 Task: Open a blank google sheet and write heading  Money ManagerAdd Descriptions in a column and its values below  'Salary, Rent, Groceries, Utilities, Dining out, Transportation & Entertainment. 'Add Categories in next column and its values below  Income, Expense, Expense, Expense, Expense, Expense & Expense. Add Amount in next column and its values below  $2,500, $800, $200, $100, $50, $30 & $100Add Dates in next column and its values below  2023-05-01, 2023-05-05, 2023-05-10, 2023-05-15, 2023-05-20, 2023-05-25 & 2023-05-31Save page  Financial Wizard book
Action: Mouse moved to (354, 567)
Screenshot: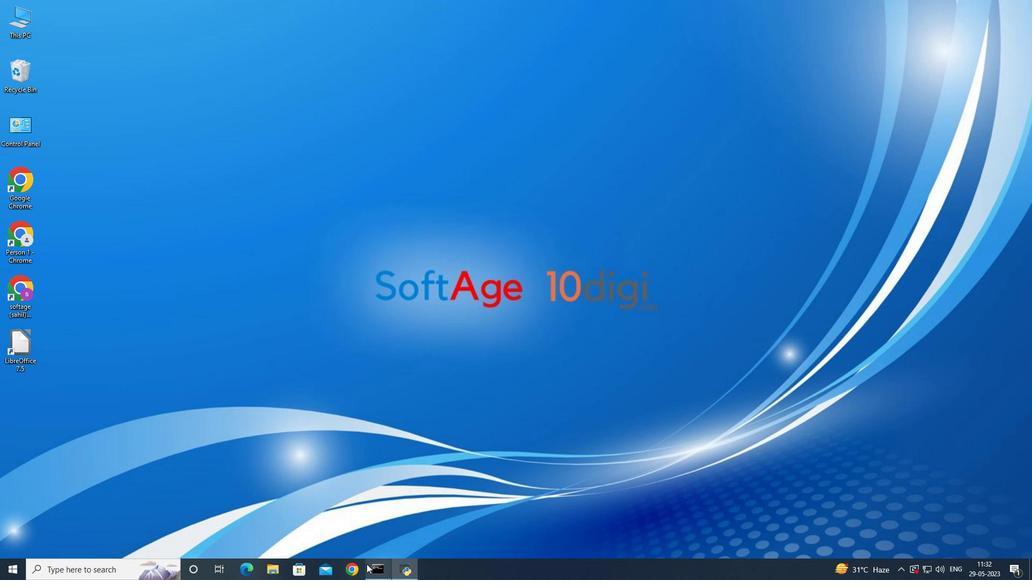 
Action: Mouse pressed left at (354, 567)
Screenshot: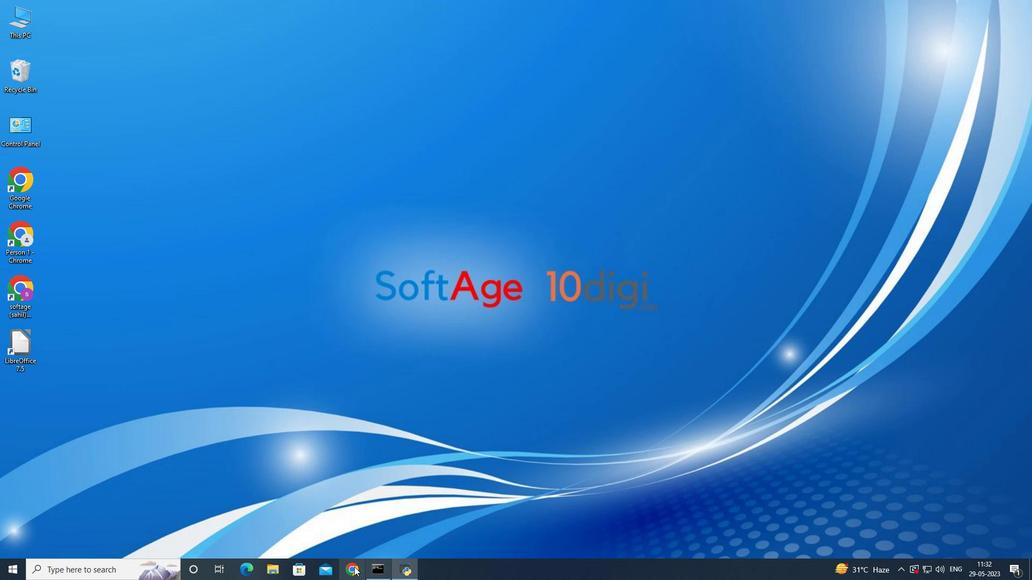 
Action: Mouse moved to (987, 75)
Screenshot: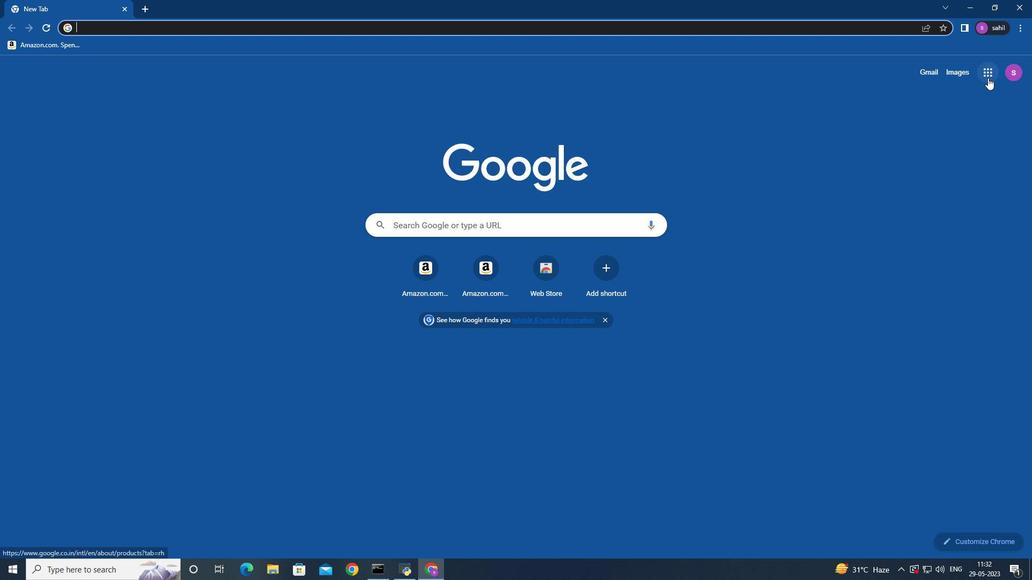 
Action: Mouse pressed left at (987, 75)
Screenshot: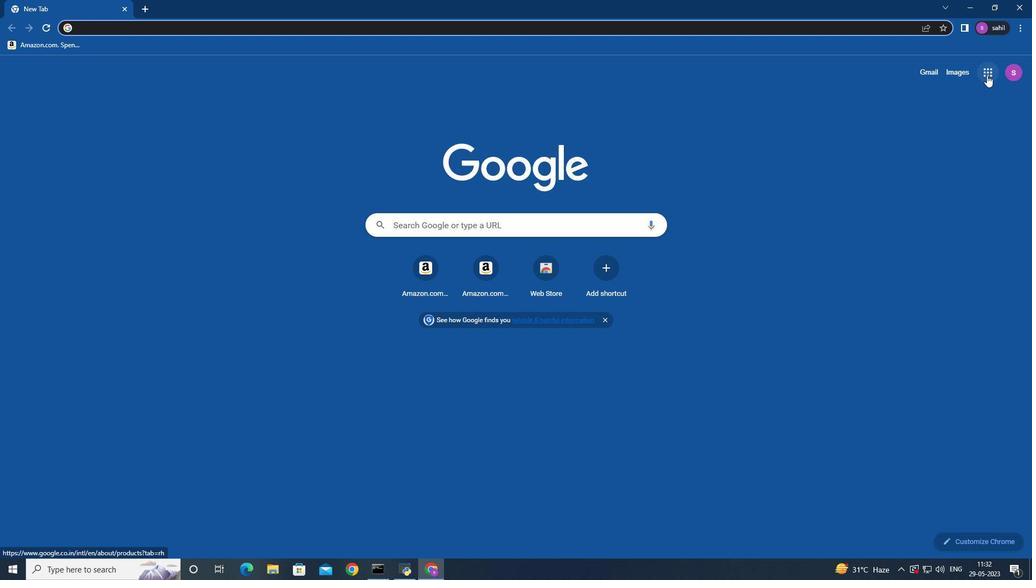 
Action: Mouse moved to (962, 216)
Screenshot: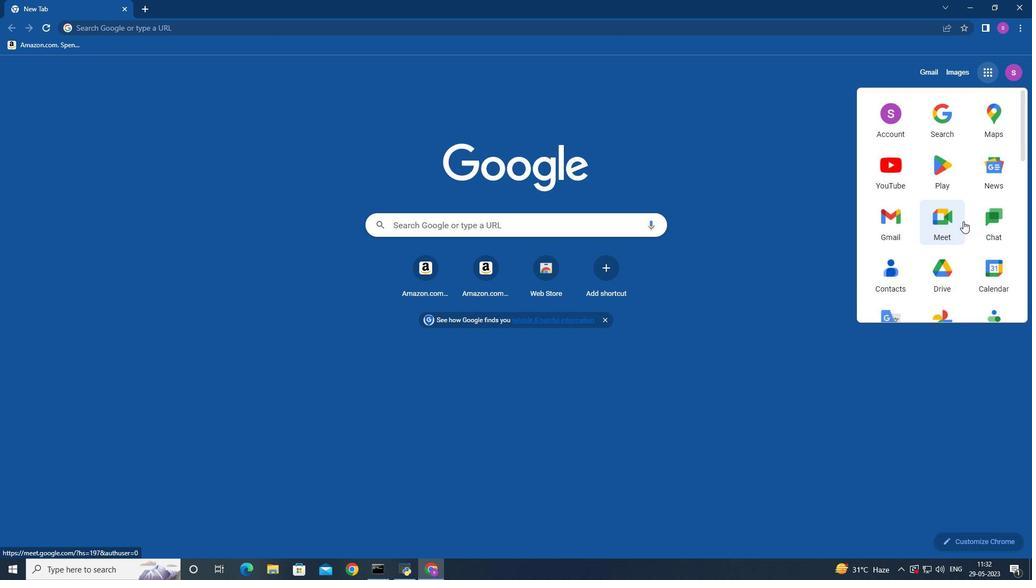
Action: Mouse scrolled (965, 208) with delta (0, 0)
Screenshot: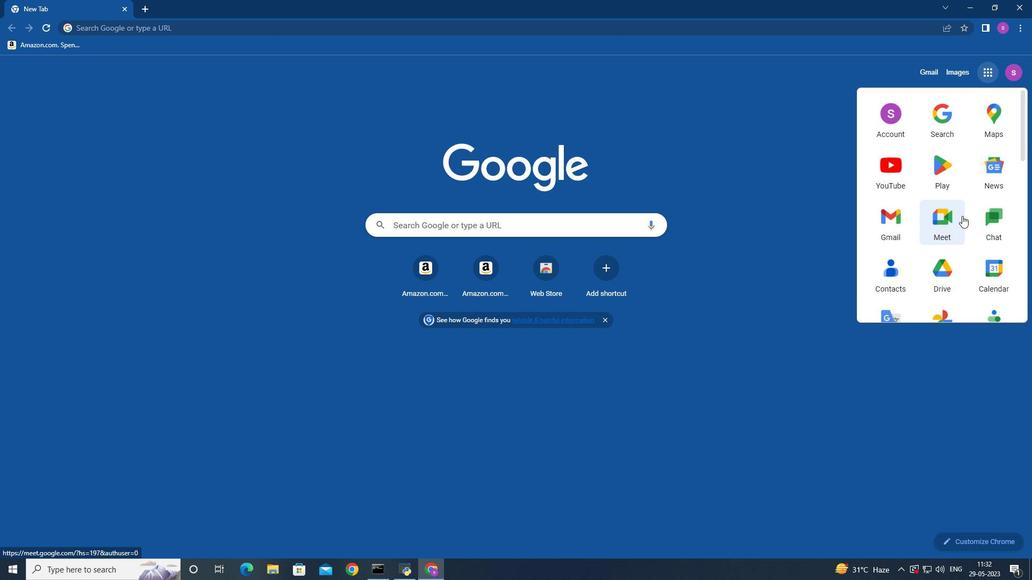 
Action: Mouse scrolled (965, 208) with delta (0, 0)
Screenshot: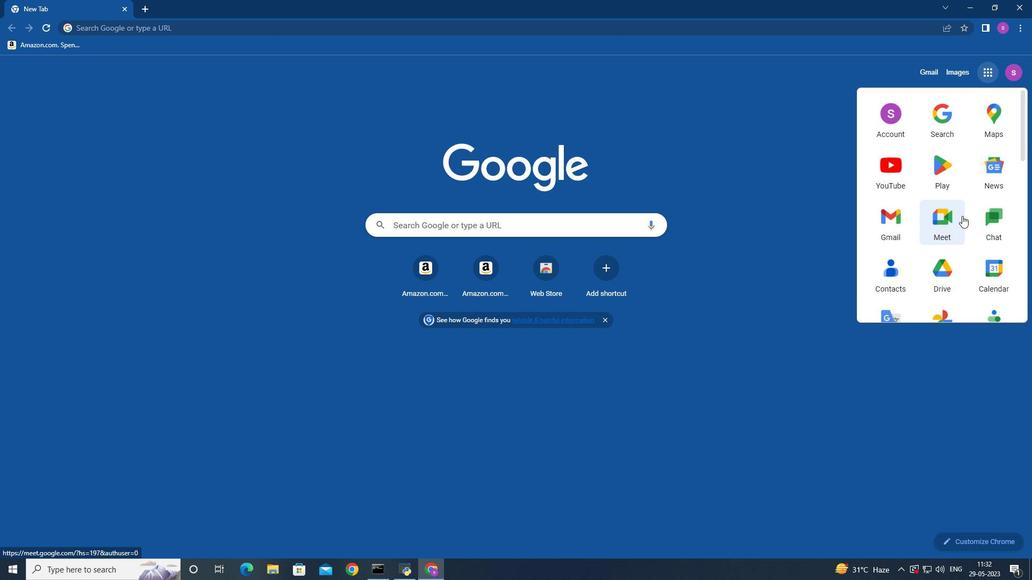
Action: Mouse scrolled (965, 208) with delta (0, 0)
Screenshot: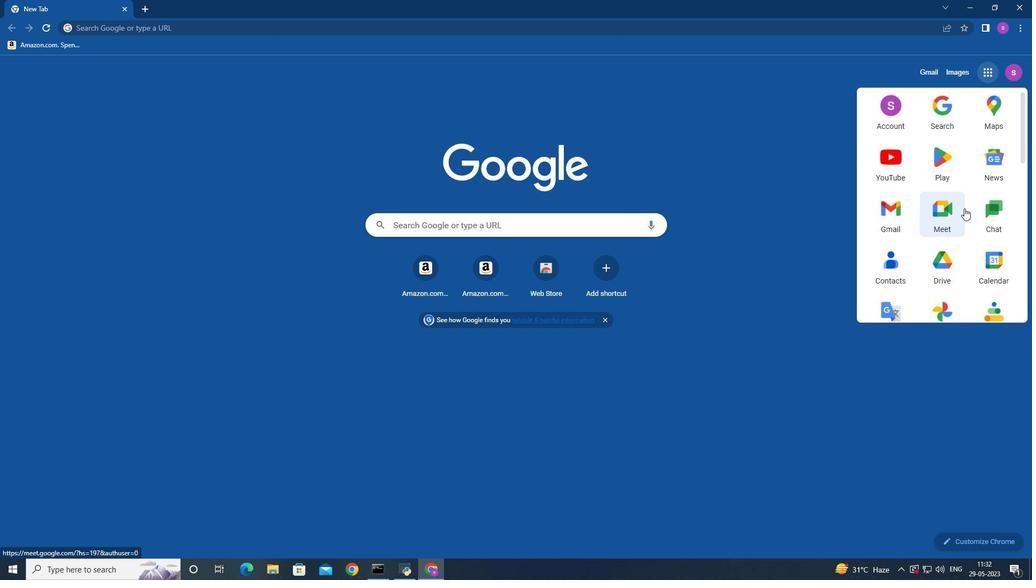
Action: Mouse moved to (992, 270)
Screenshot: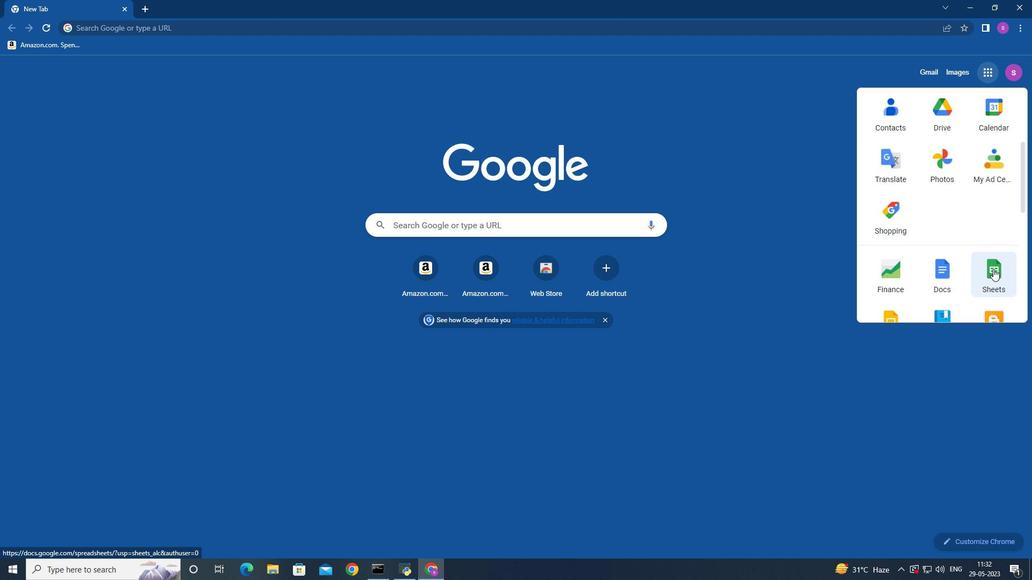 
Action: Mouse pressed left at (992, 270)
Screenshot: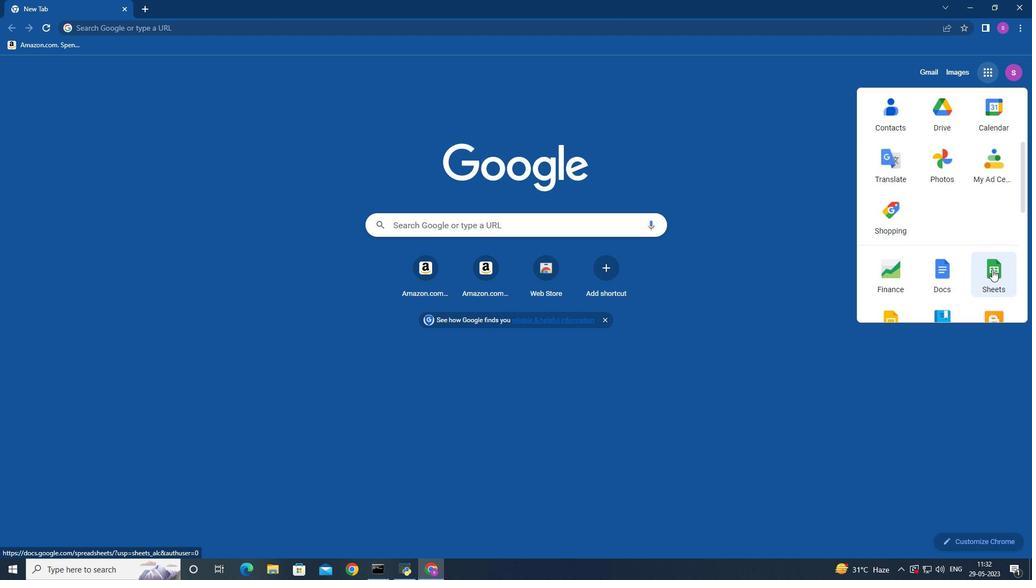 
Action: Mouse moved to (239, 148)
Screenshot: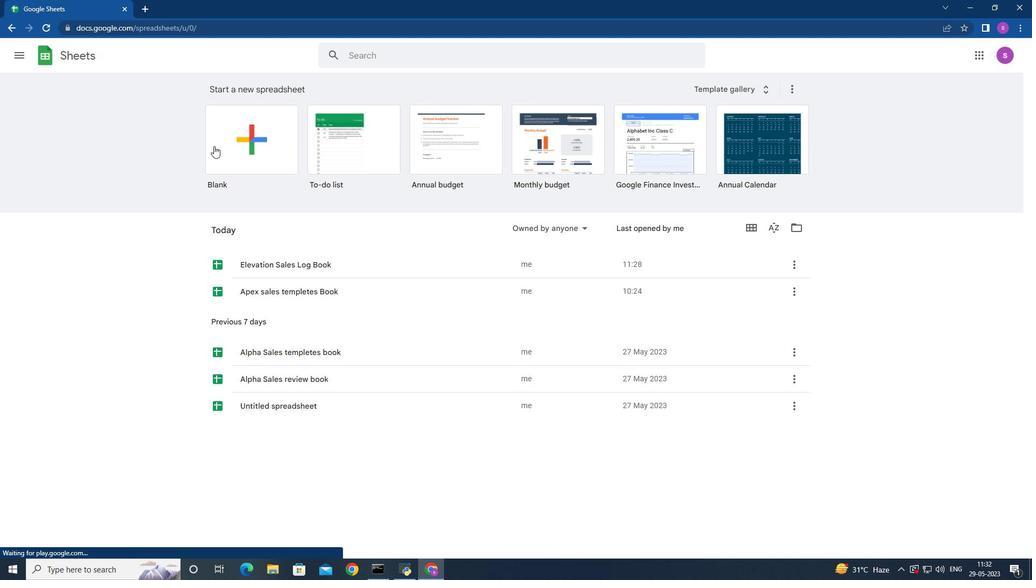 
Action: Mouse pressed left at (239, 148)
Screenshot: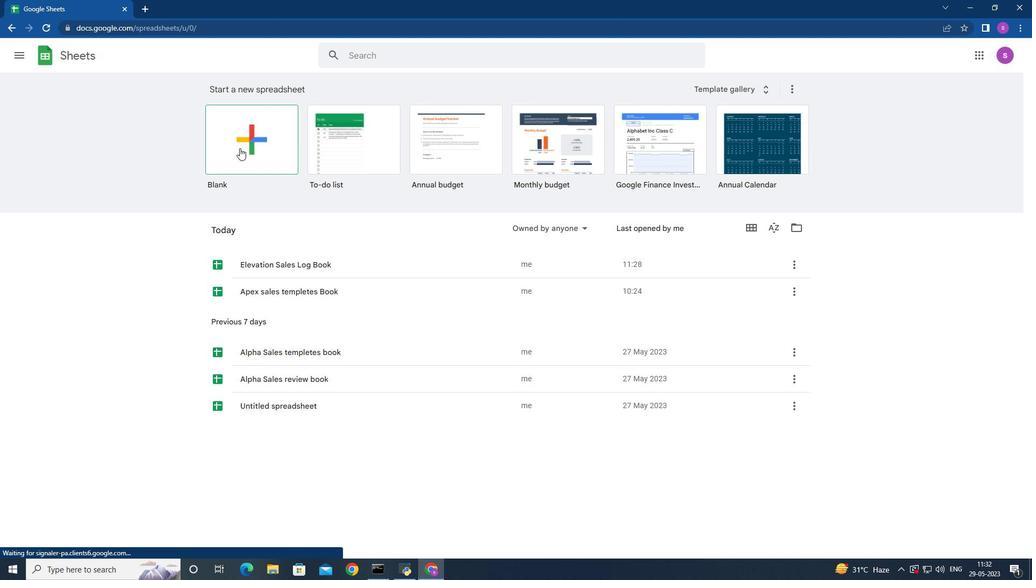 
Action: Mouse moved to (41, 136)
Screenshot: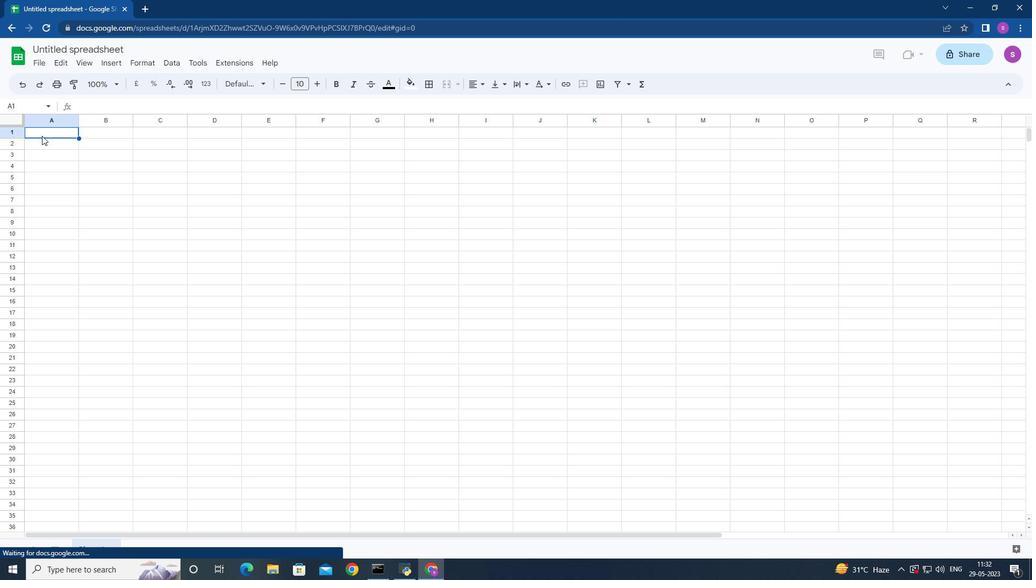 
Action: Key pressed <Key.shift>Monet<Key.backspace>y<Key.space><Key.shift>Manager<Key.down><Key.down><Key.shift>Descriptions<Key.space><Key.down><Key.shift>salary<Key.down><Key.shift>Rent<Key.down><Key.shift>Groceries<Key.down><Key.shift>Utilities<Key.down><Key.shift>Dinning<Key.down><Key.shift>Transportation<Key.space><Key.down>
Screenshot: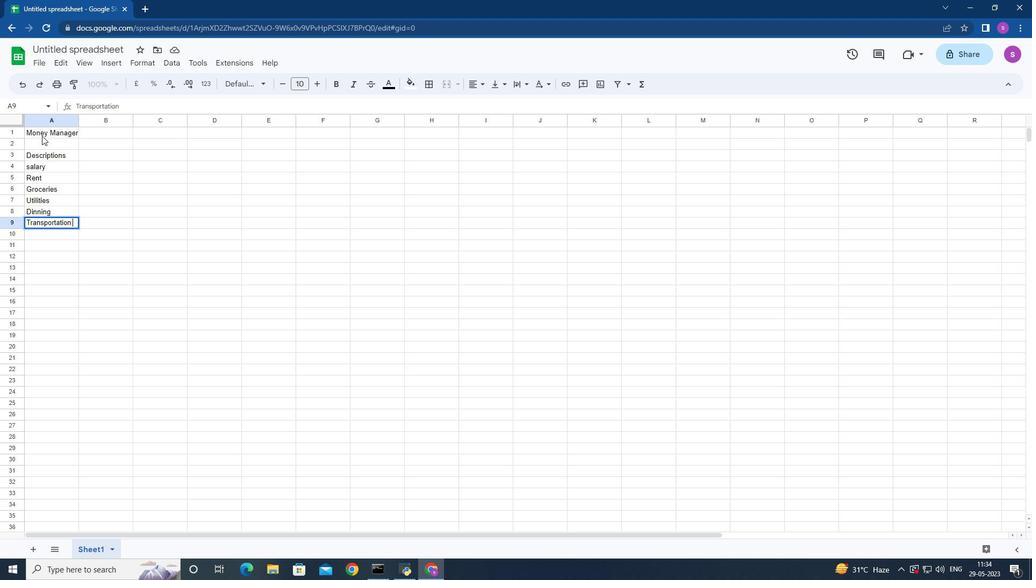 
Action: Mouse moved to (85, 244)
Screenshot: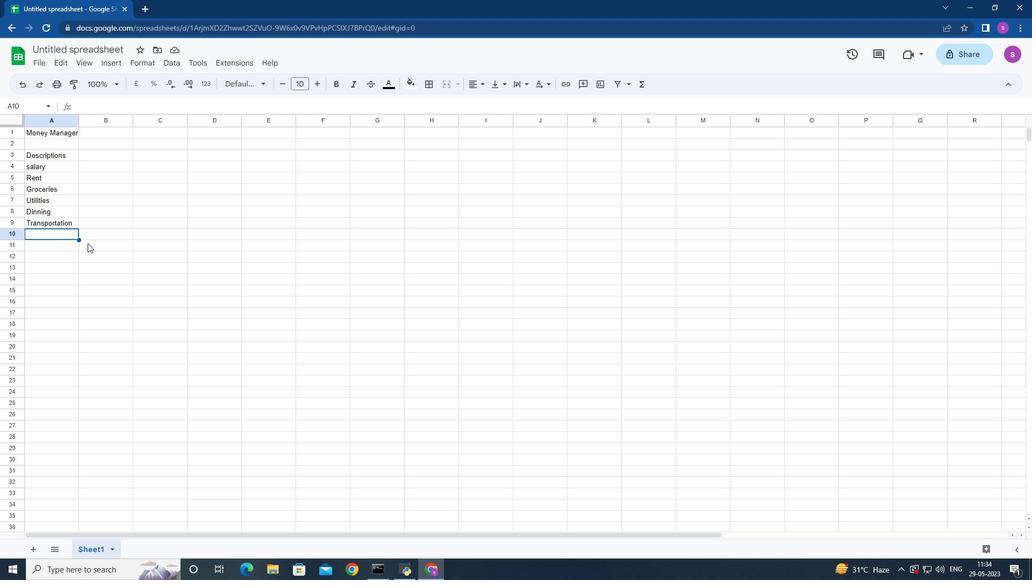 
Action: Key pressed <Key.shift>Entertainment
Screenshot: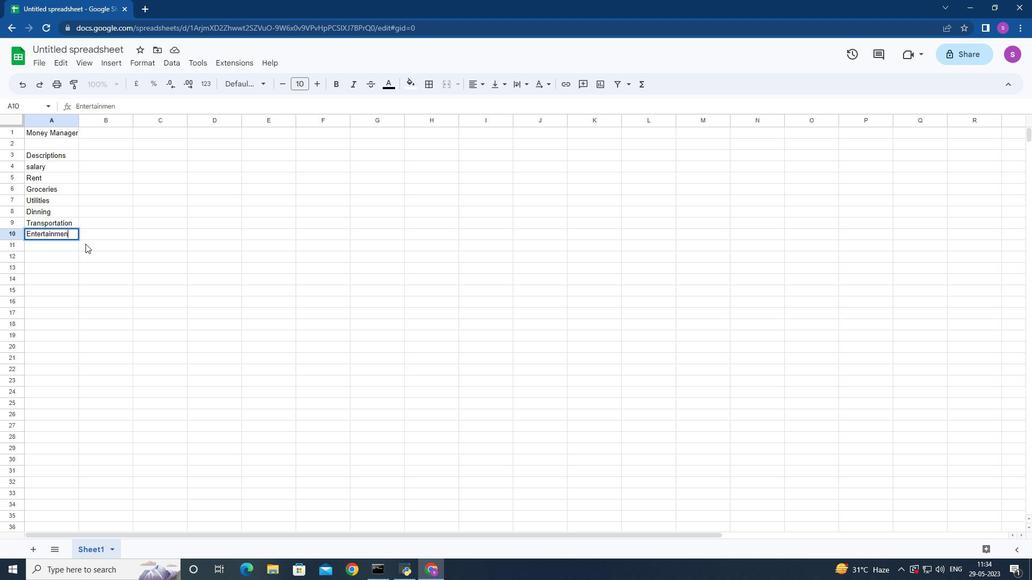 
Action: Mouse moved to (101, 151)
Screenshot: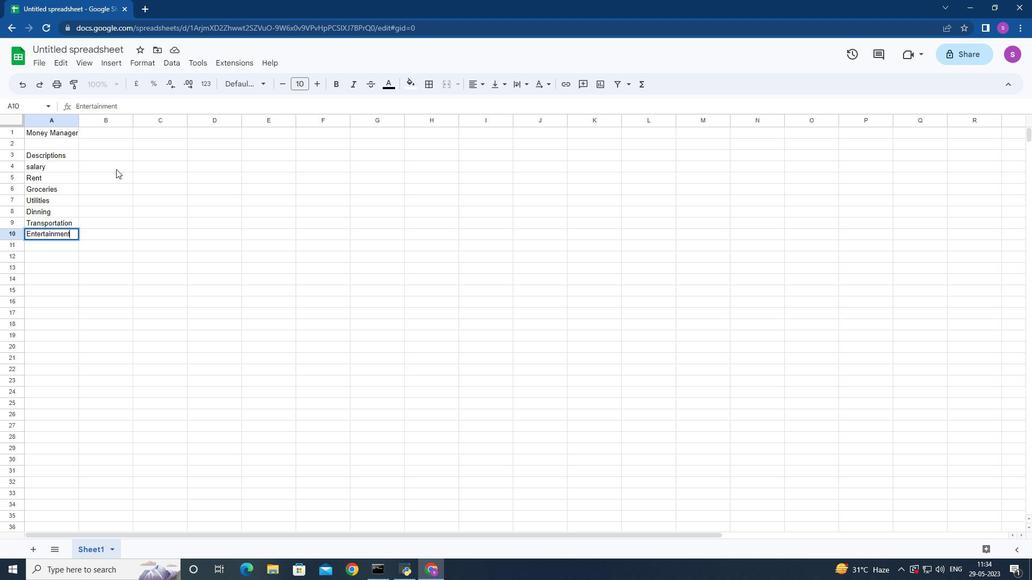 
Action: Mouse pressed left at (101, 151)
Screenshot: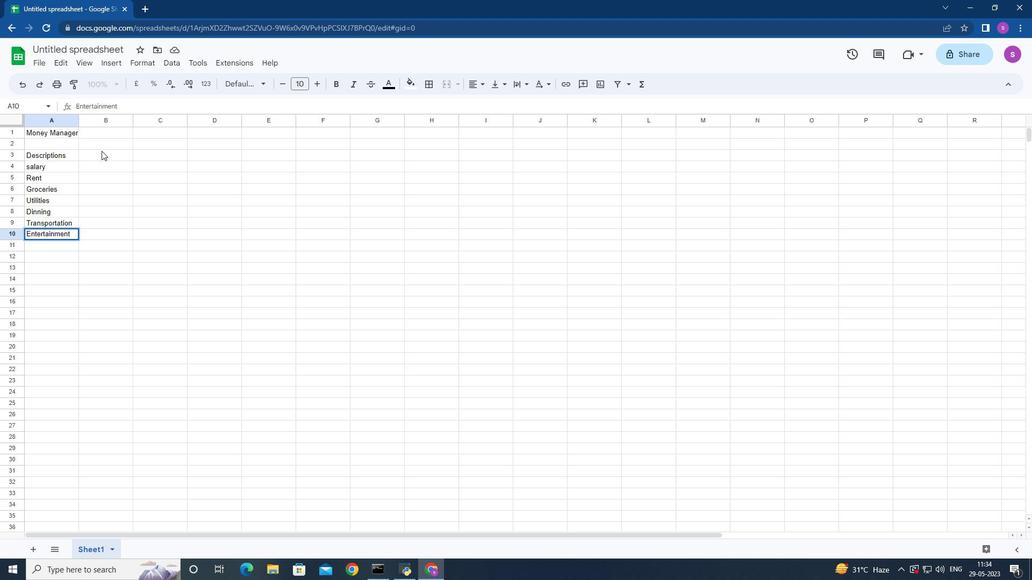 
Action: Mouse moved to (100, 157)
Screenshot: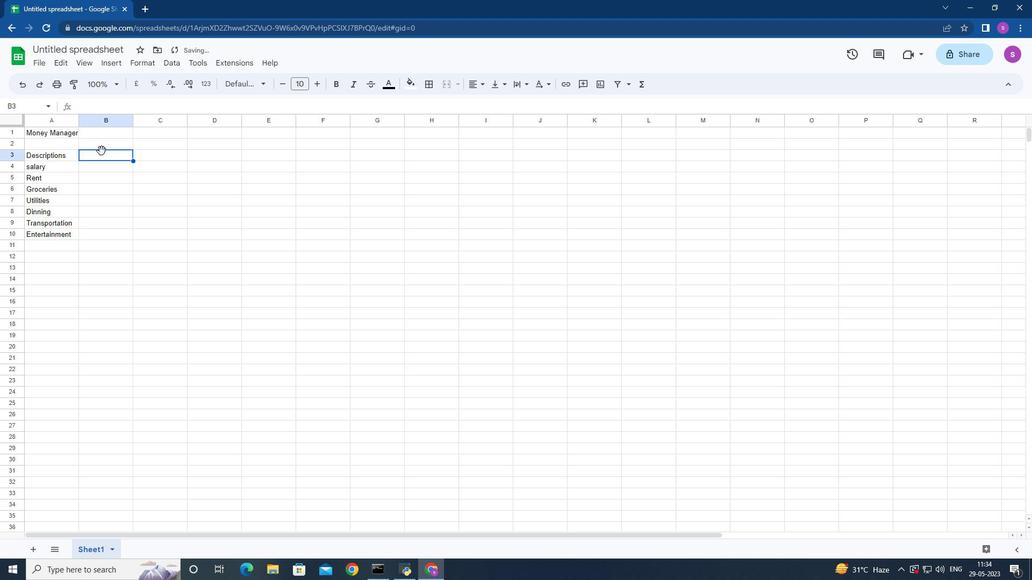 
Action: Key pressed <Key.shift>Cater<Key.backspace>gories<Key.down><Key.shift>Expense<Key.down><Key.shift>E<Key.down><Key.shift>E<Key.down><Key.shift>E<Key.down><Key.shift>E<Key.down>
Screenshot: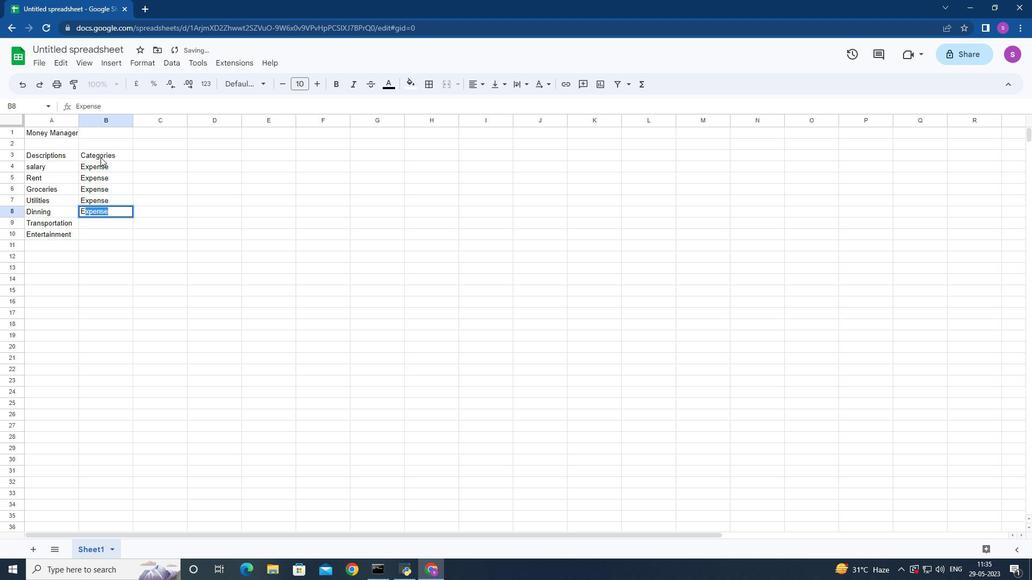 
Action: Mouse moved to (145, 246)
Screenshot: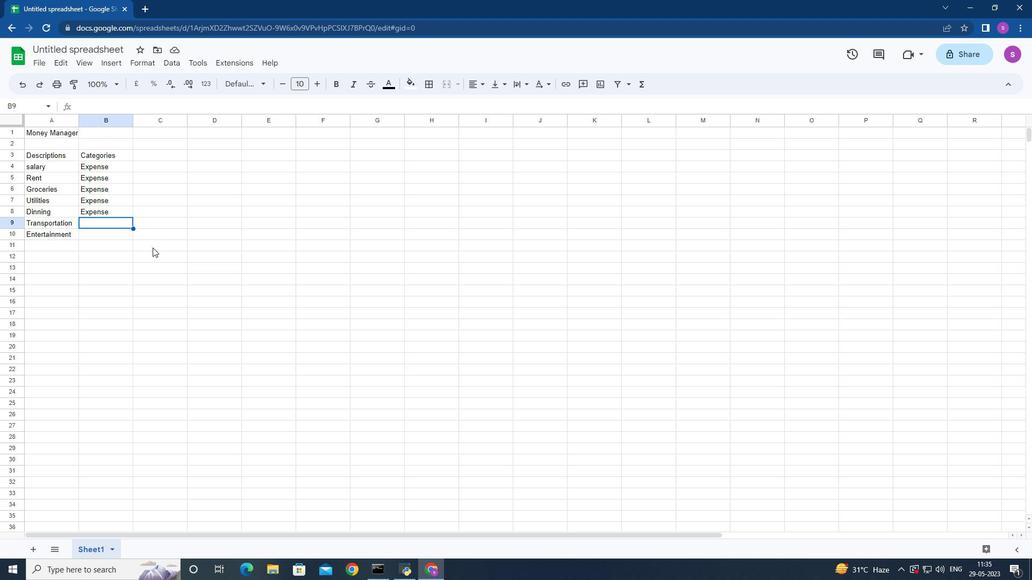 
Action: Key pressed <Key.shift>E<Key.down><Key.shift>Expense
Screenshot: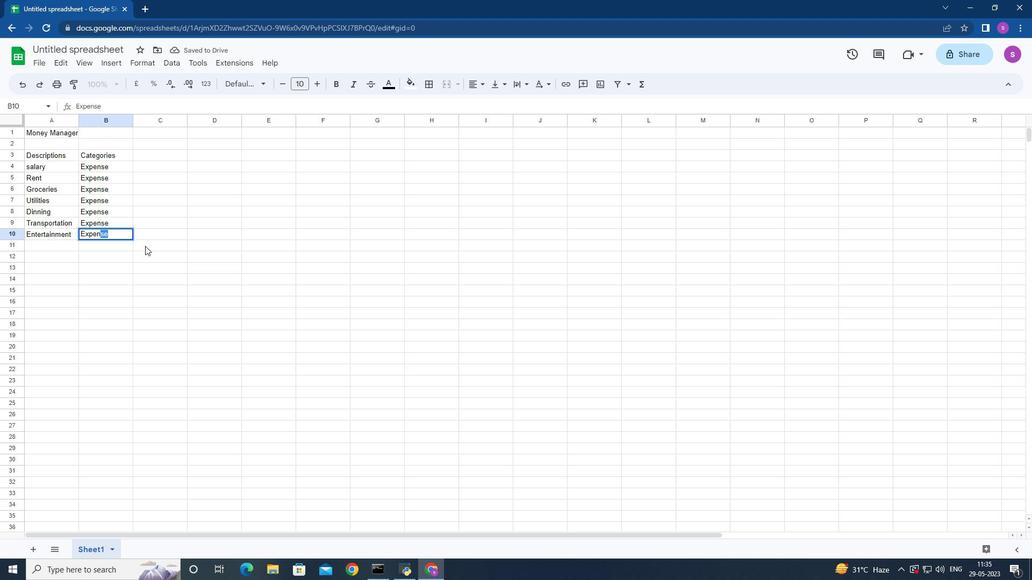 
Action: Mouse moved to (160, 155)
Screenshot: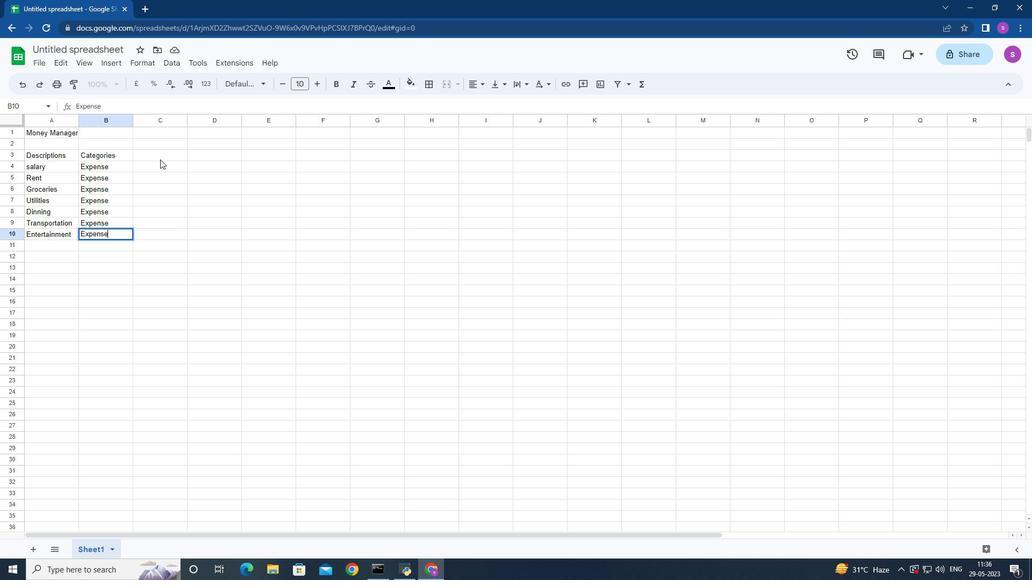 
Action: Mouse pressed left at (160, 155)
Screenshot: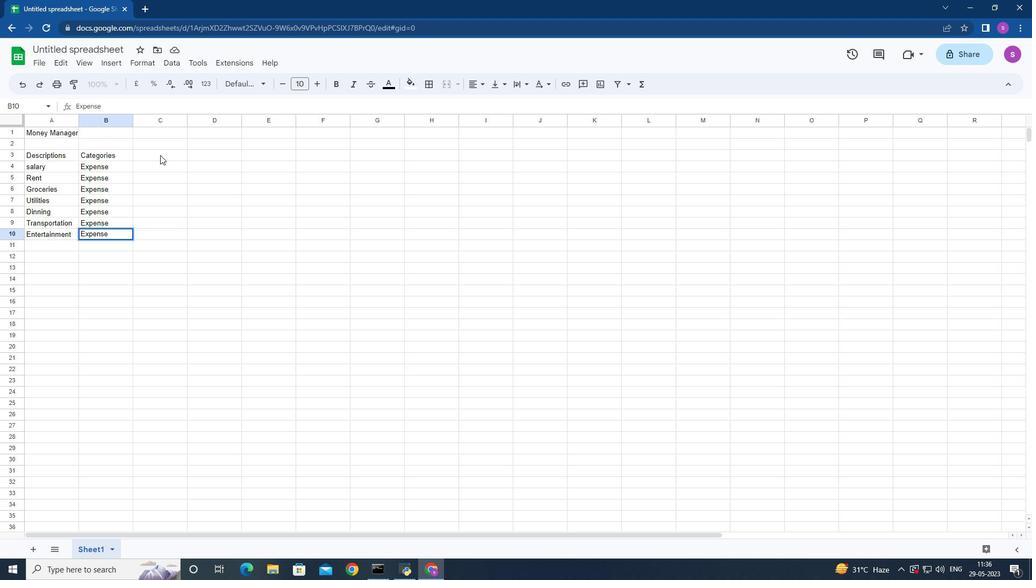 
Action: Key pressed <Key.shift>Amount
Screenshot: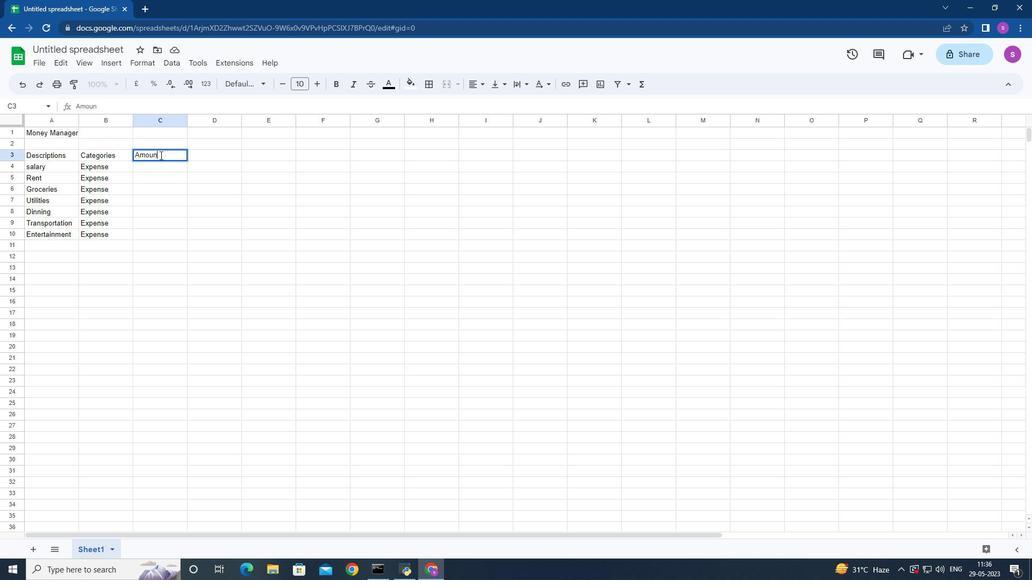 
Action: Mouse moved to (163, 165)
Screenshot: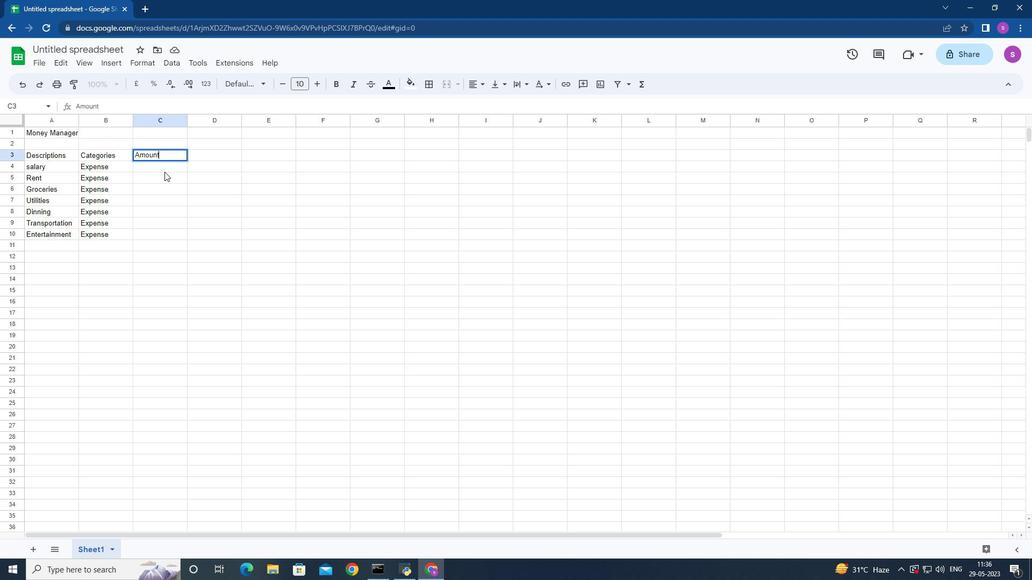 
Action: Mouse pressed left at (163, 165)
Screenshot: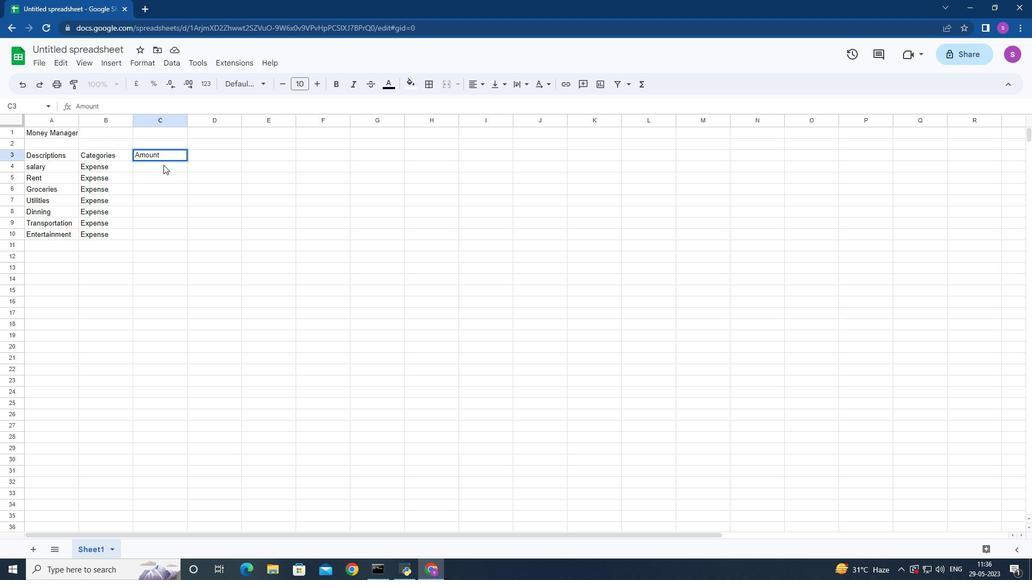 
Action: Mouse moved to (209, 81)
Screenshot: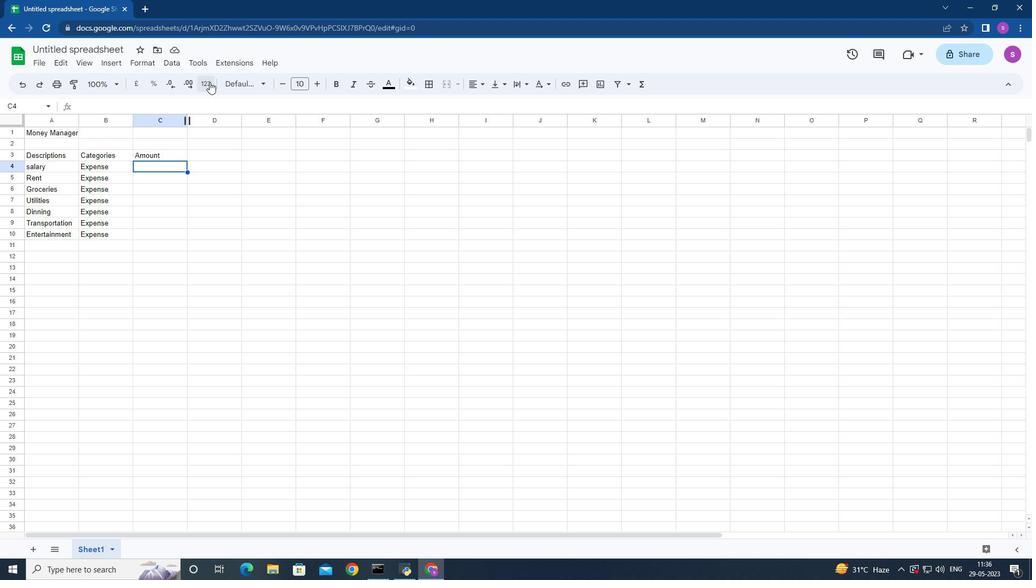 
Action: Mouse pressed left at (209, 81)
Screenshot: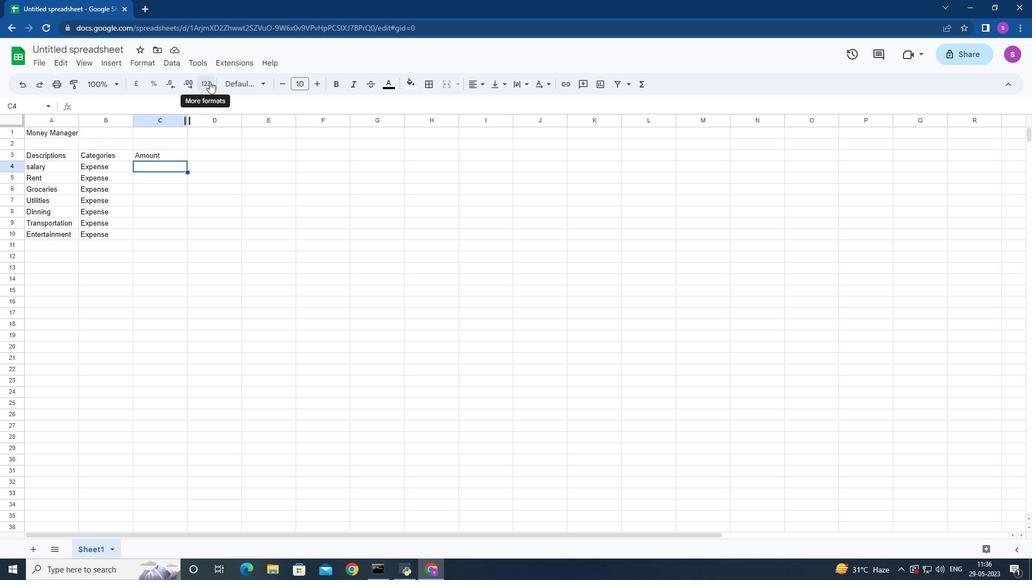 
Action: Mouse moved to (225, 361)
Screenshot: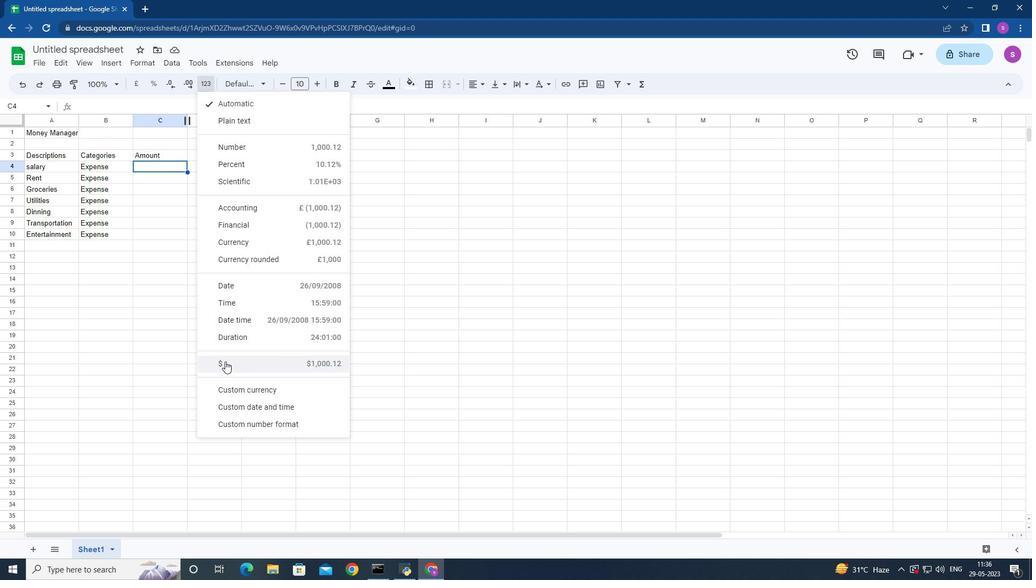 
Action: Mouse pressed left at (225, 361)
Screenshot: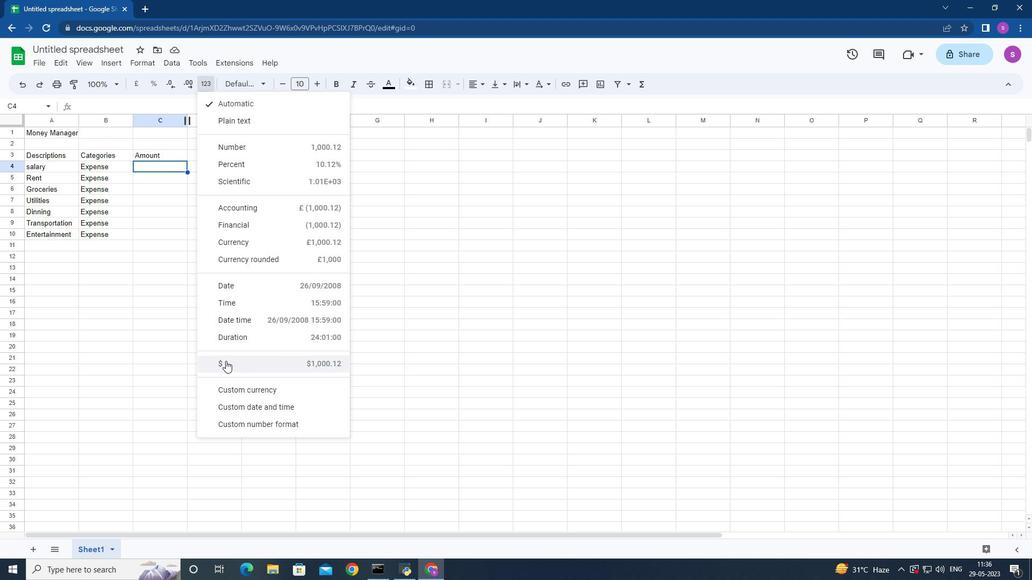 
Action: Mouse moved to (164, 167)
Screenshot: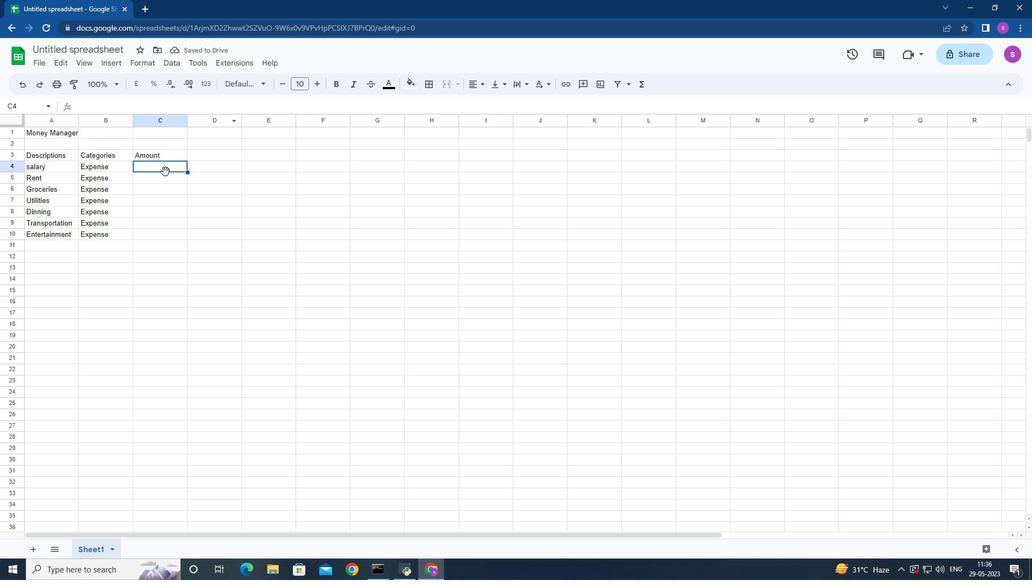 
Action: Key pressed <Key.shift>$2,500<Key.down>4<Key.backspace><Key.shift>$800<Key.down><Key.shift><Key.shift><Key.shift><Key.shift><Key.shift><Key.shift><Key.shift><Key.shift><Key.shift><Key.shift><Key.shift><Key.shift><Key.shift><Key.shift><Key.shift><Key.shift><Key.shift><Key.shift>$200<Key.down><Key.shift>$100<Key.down><Key.shift><Key.shift>$50<Key.down><Key.shift>$30<Key.down><Key.shift><Key.shift><Key.shift><Key.shift><Key.shift><Key.shift><Key.shift><Key.shift><Key.shift><Key.shift><Key.shift><Key.shift><Key.shift><Key.shift><Key.shift><Key.shift><Key.shift><Key.shift>$100
Screenshot: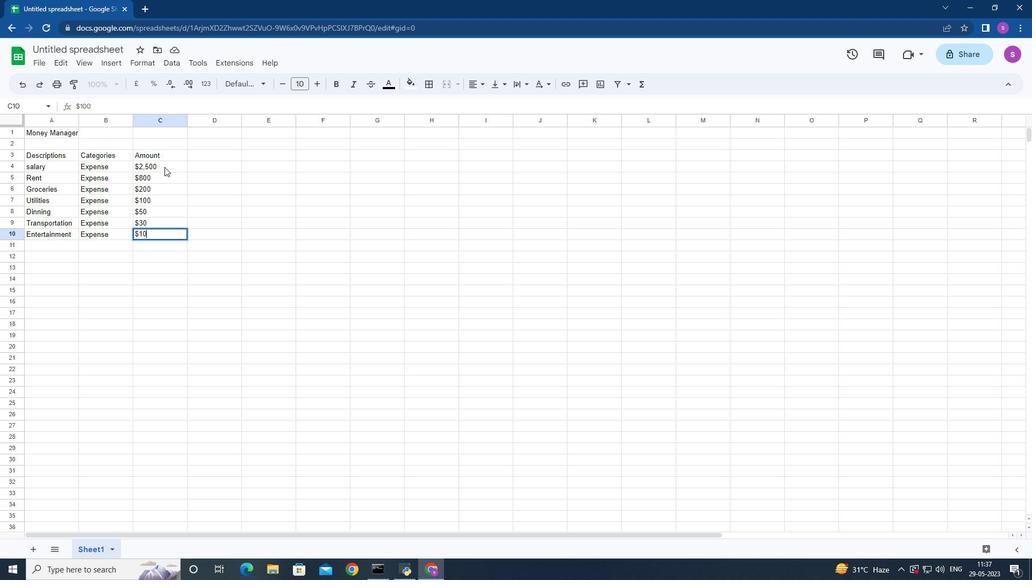 
Action: Mouse moved to (209, 156)
Screenshot: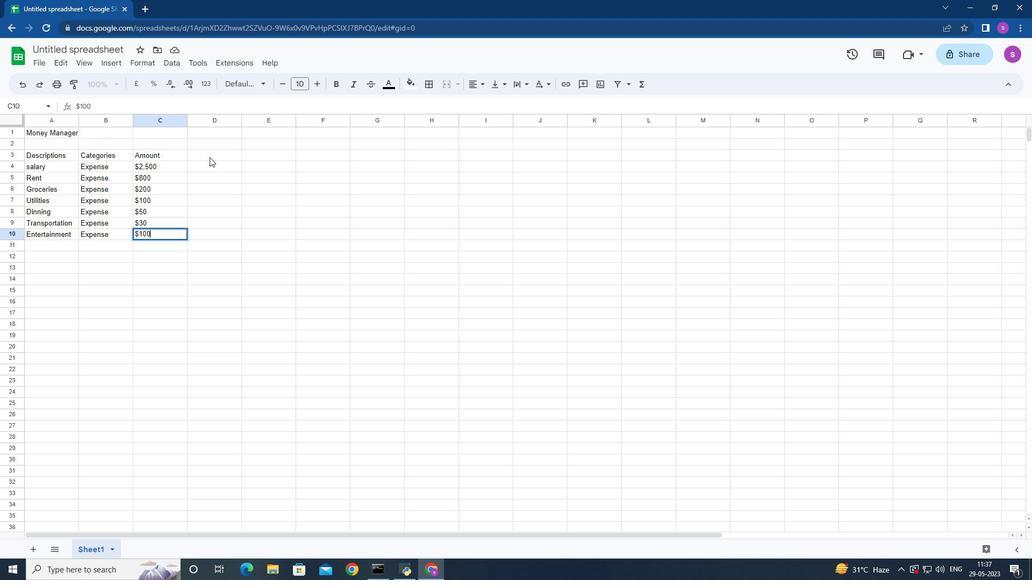 
Action: Mouse pressed left at (209, 156)
Screenshot: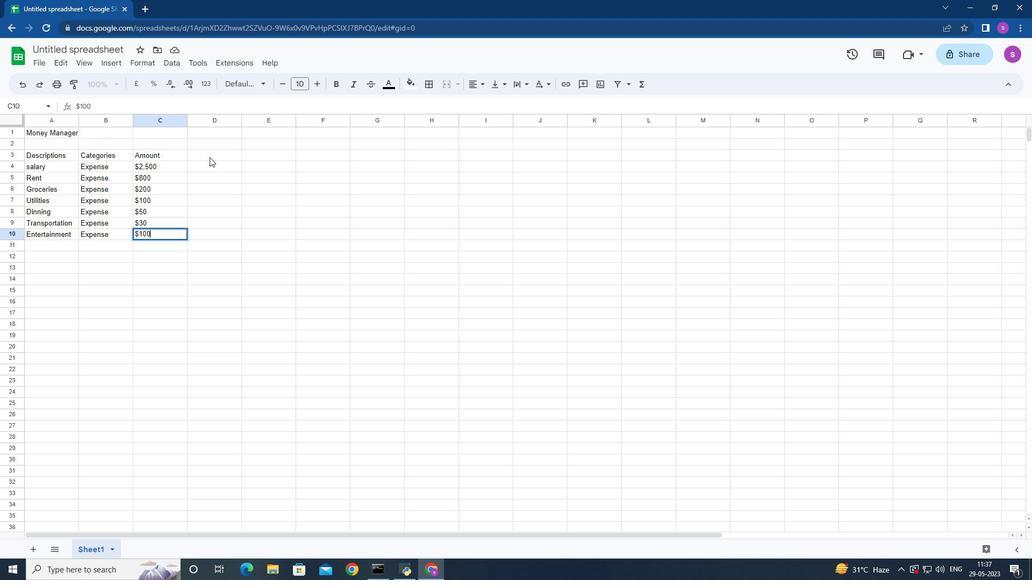 
Action: Key pressed <Key.shift>Dates<Key.down>2023-05-01
Screenshot: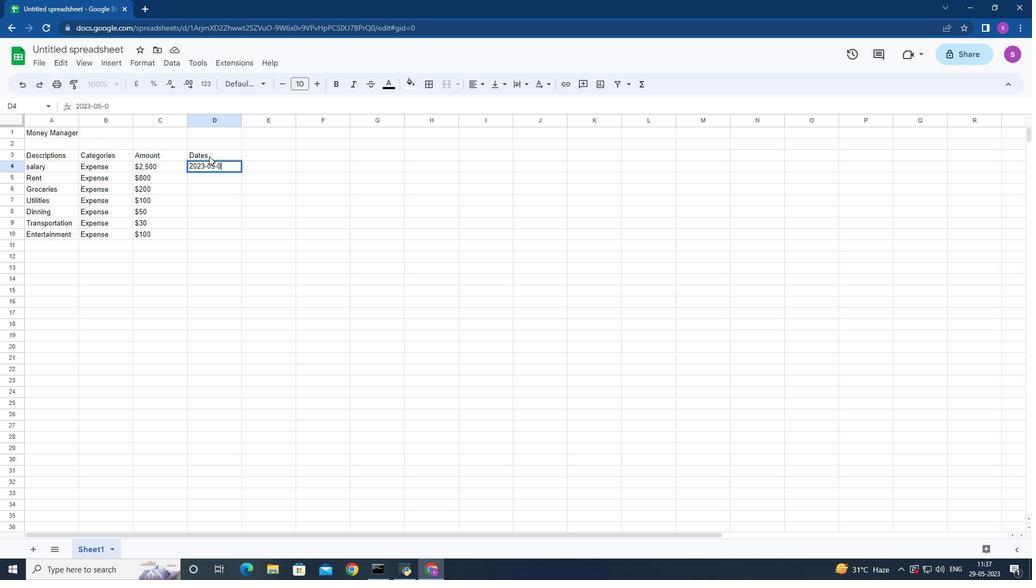
Action: Mouse moved to (206, 176)
Screenshot: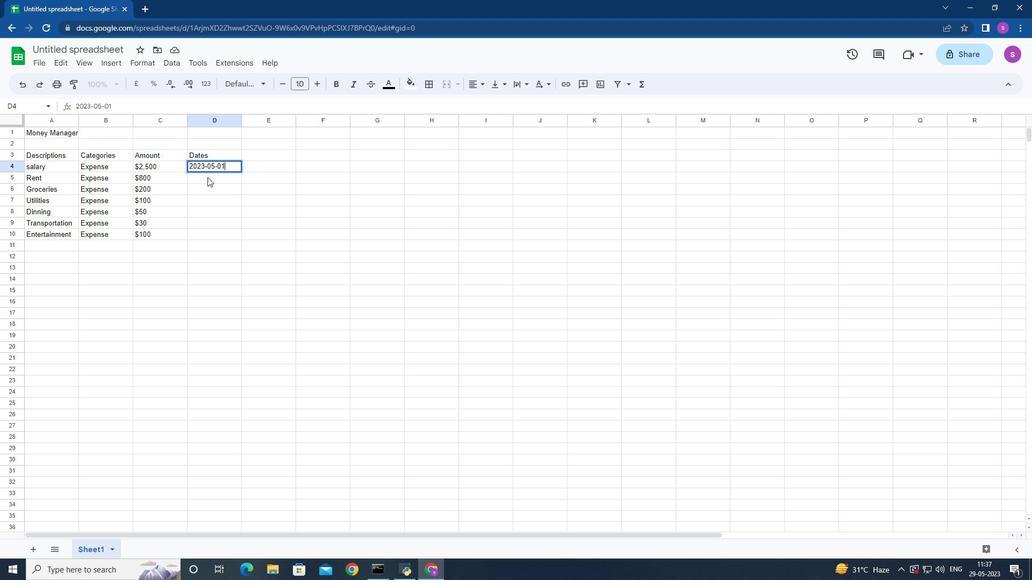 
Action: Mouse pressed left at (206, 176)
Screenshot: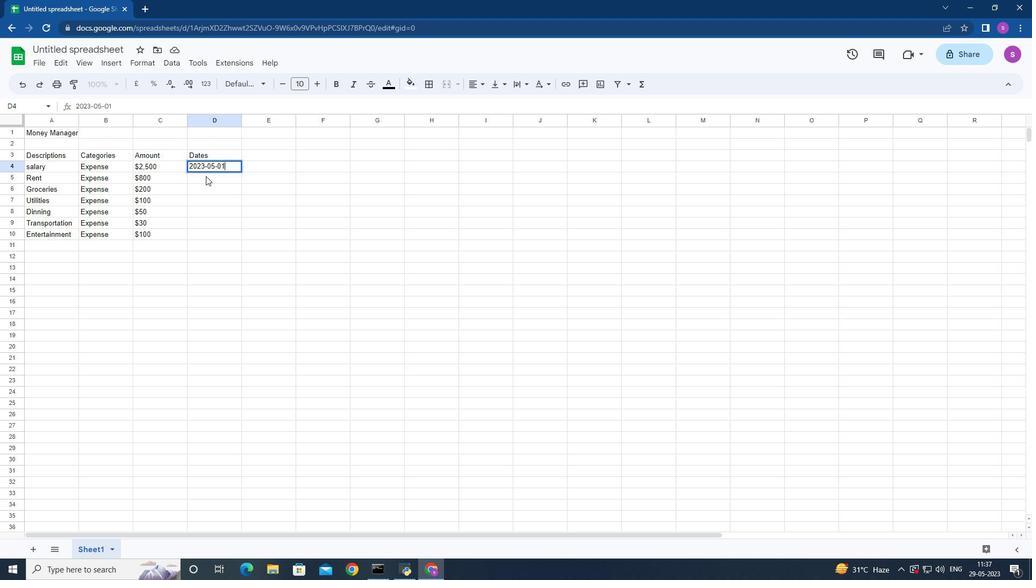
Action: Mouse moved to (206, 176)
Screenshot: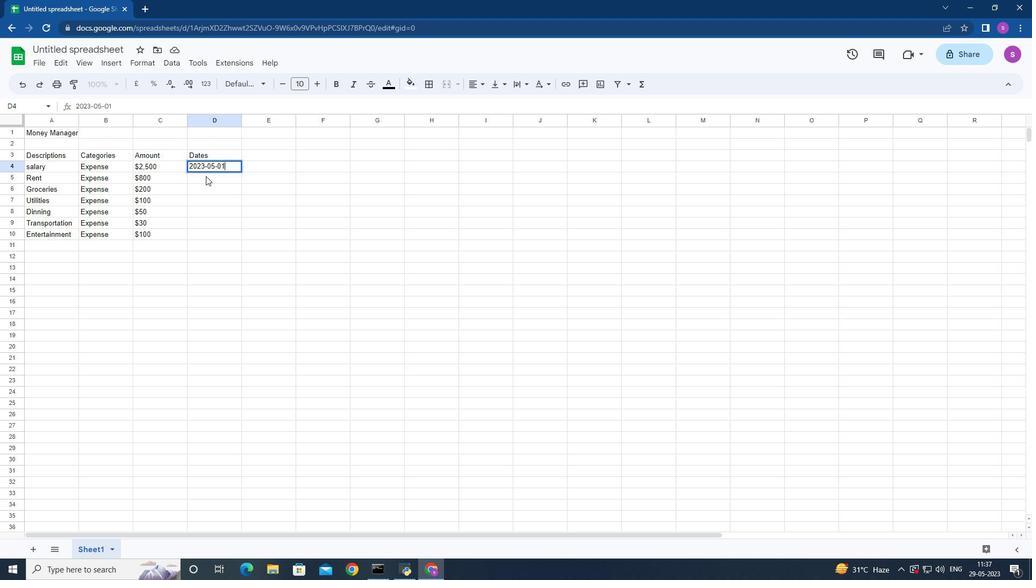 
Action: Key pressed 2023-05-05<Key.down>
Screenshot: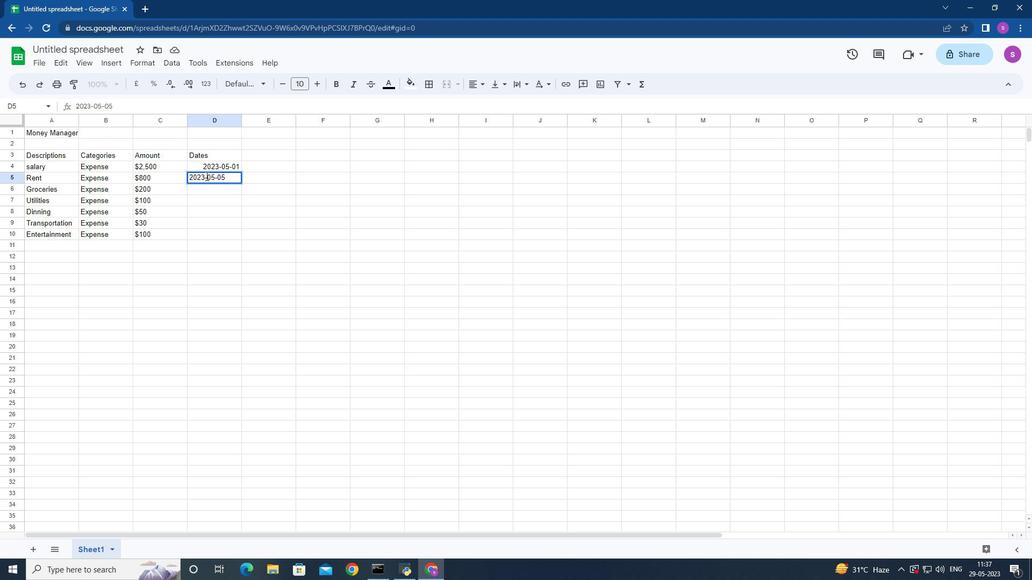 
Action: Mouse moved to (252, 196)
Screenshot: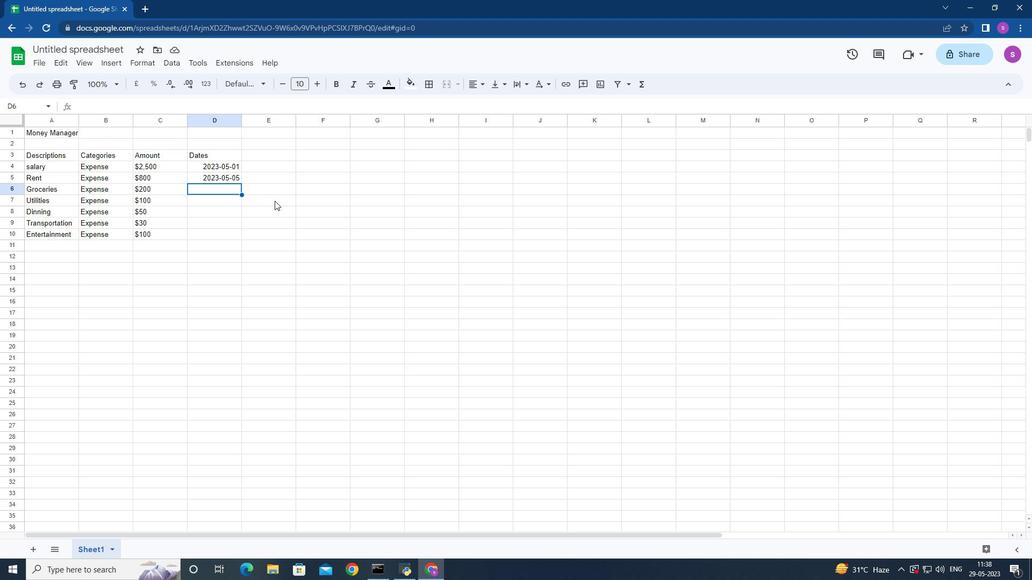 
Action: Key pressed 2023-05-10<Key.down>2023-05-15<Key.down>2023-05-20<Key.down>2023-05-25<Key.down>2023-05-31<Key.down>
Screenshot: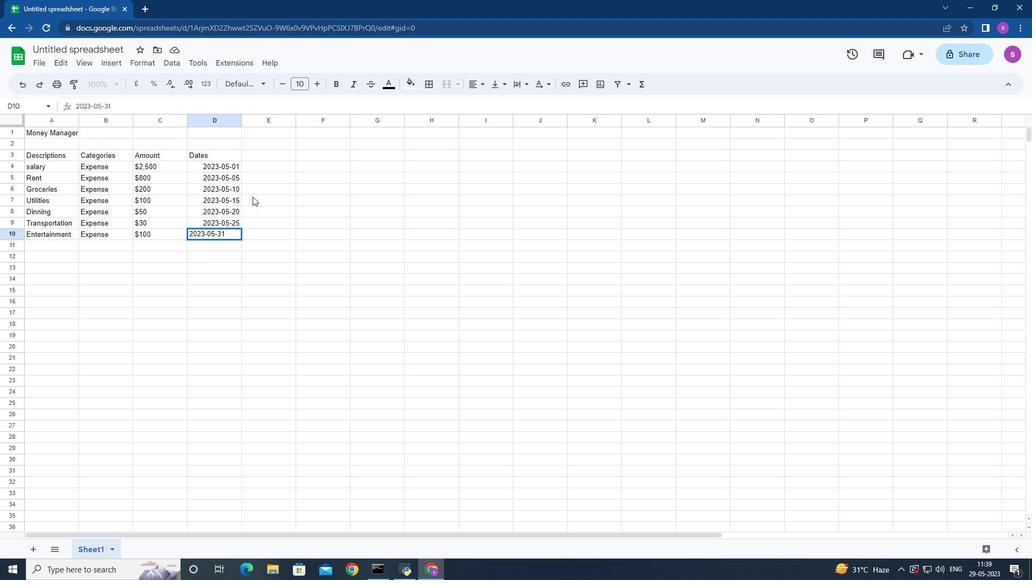 
Action: Mouse moved to (107, 47)
Screenshot: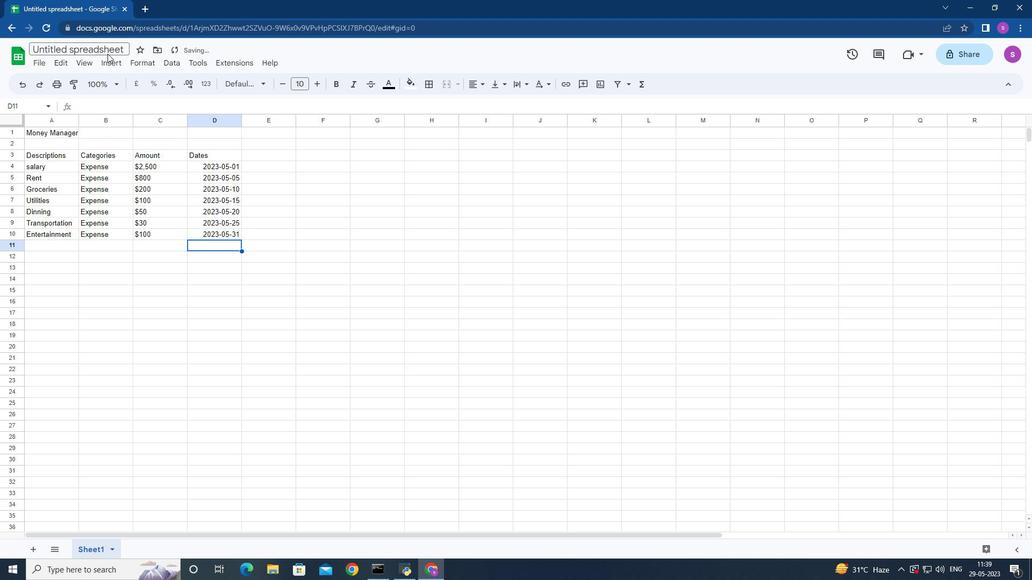 
Action: Mouse pressed left at (107, 47)
Screenshot: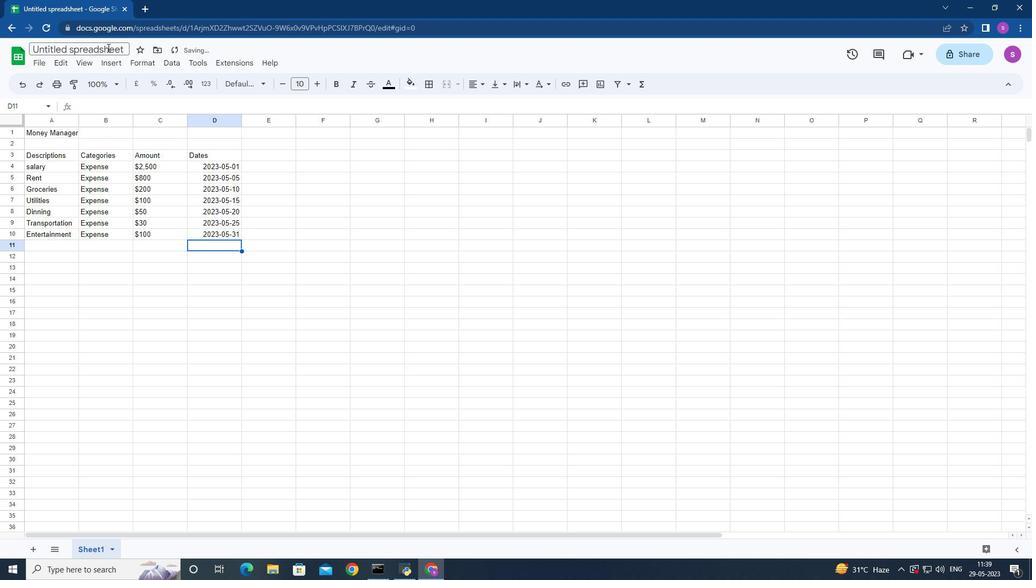 
Action: Key pressed <Key.backspace><Key.shift>Financuial<Key.space><Key.shift>Wizaed<Key.space><Key.shift>ook
Screenshot: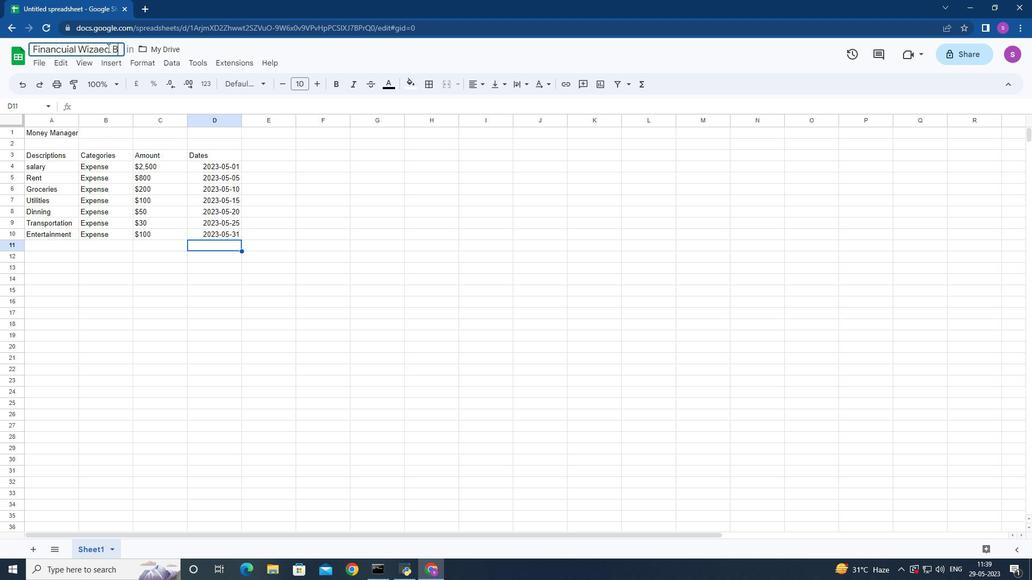 
Action: Mouse moved to (111, 50)
Screenshot: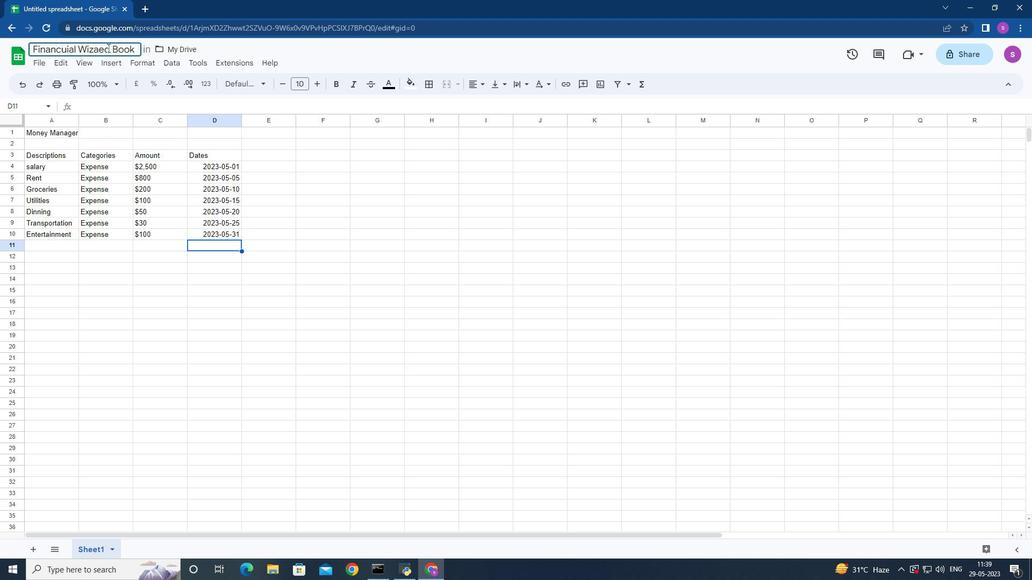 
Action: Key pressed <Key.enter>
Screenshot: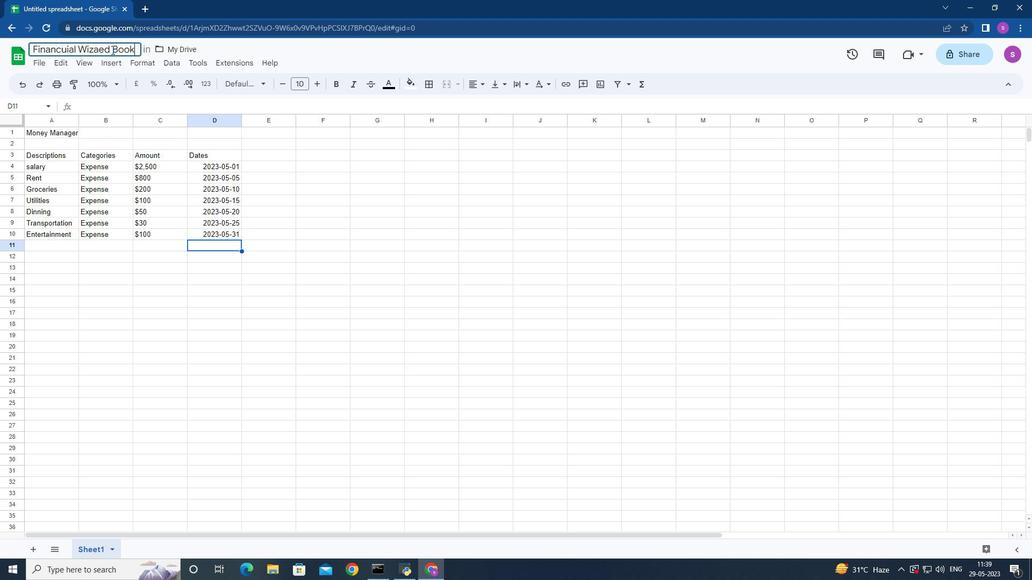 
Action: Mouse moved to (271, 232)
Screenshot: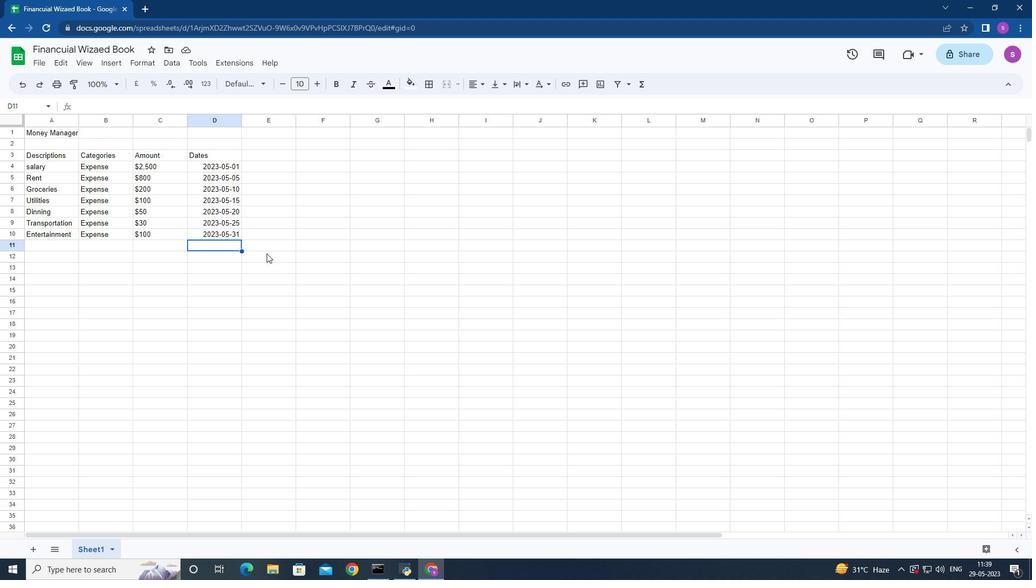 
Action: Key pressed ctrl+S
Screenshot: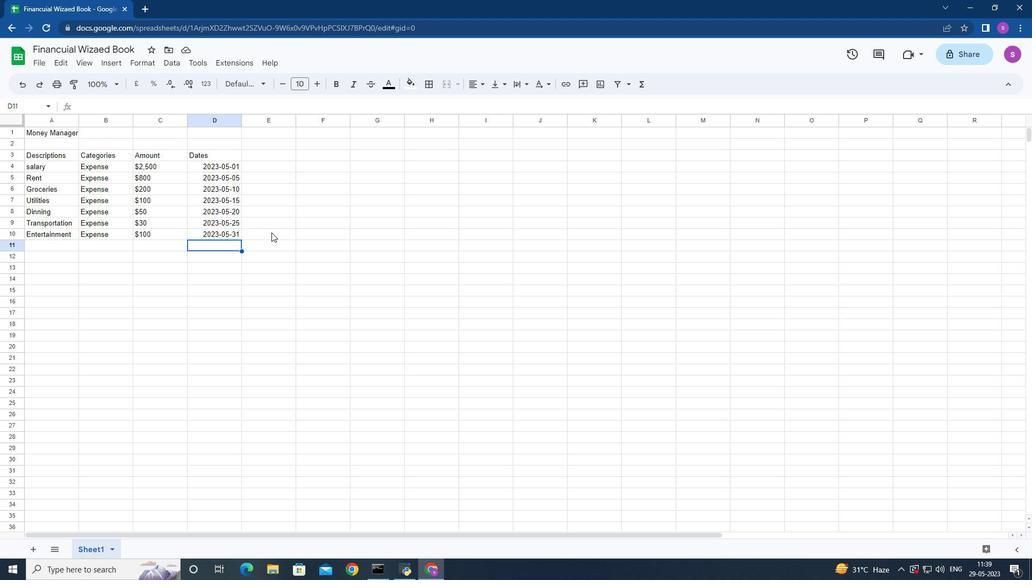 
Action: Mouse moved to (415, 214)
Screenshot: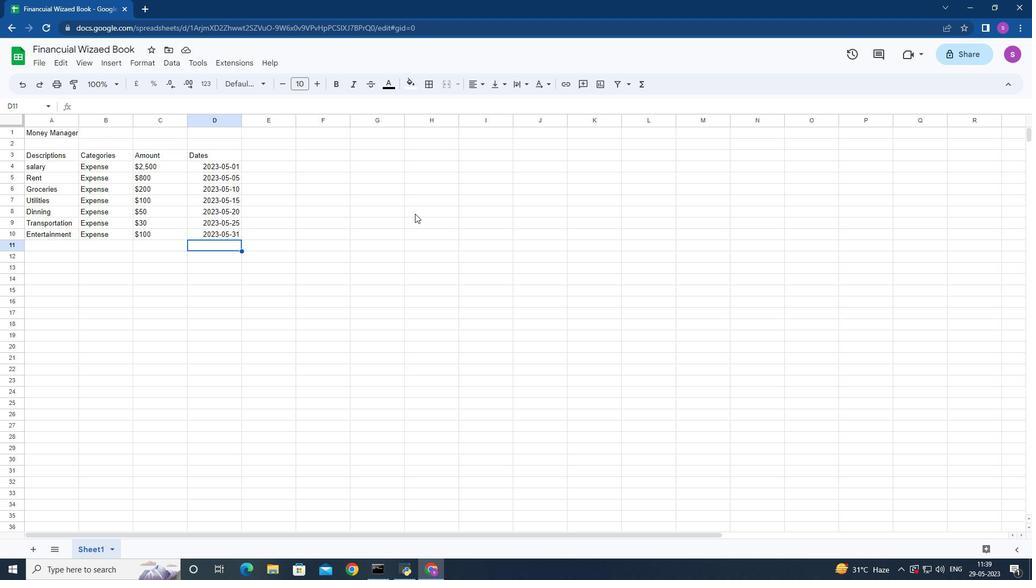 
Action: Mouse scrolled (415, 214) with delta (0, 0)
Screenshot: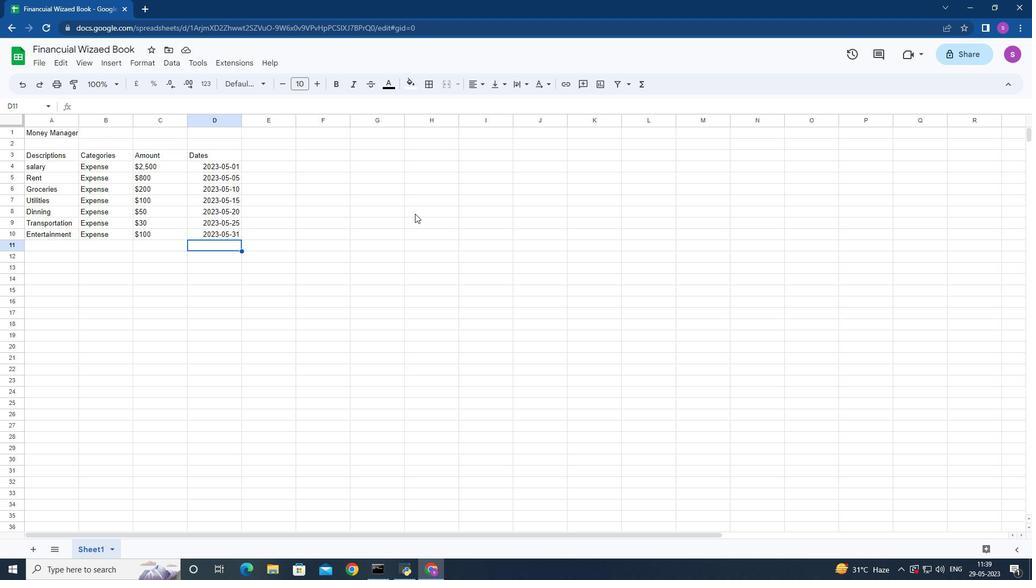 
Action: Mouse moved to (409, 203)
Screenshot: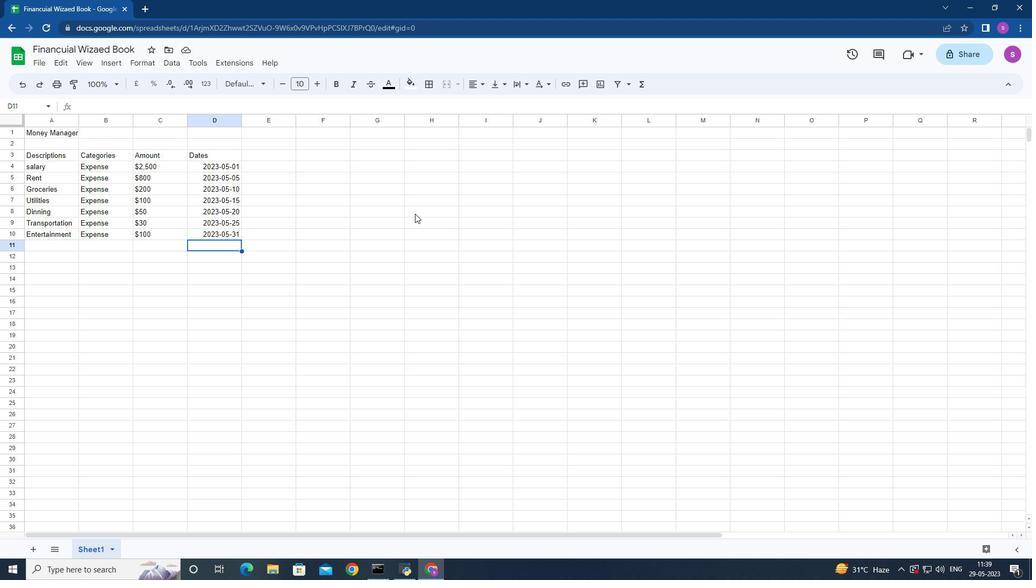 
Action: Mouse scrolled (409, 203) with delta (0, 0)
Screenshot: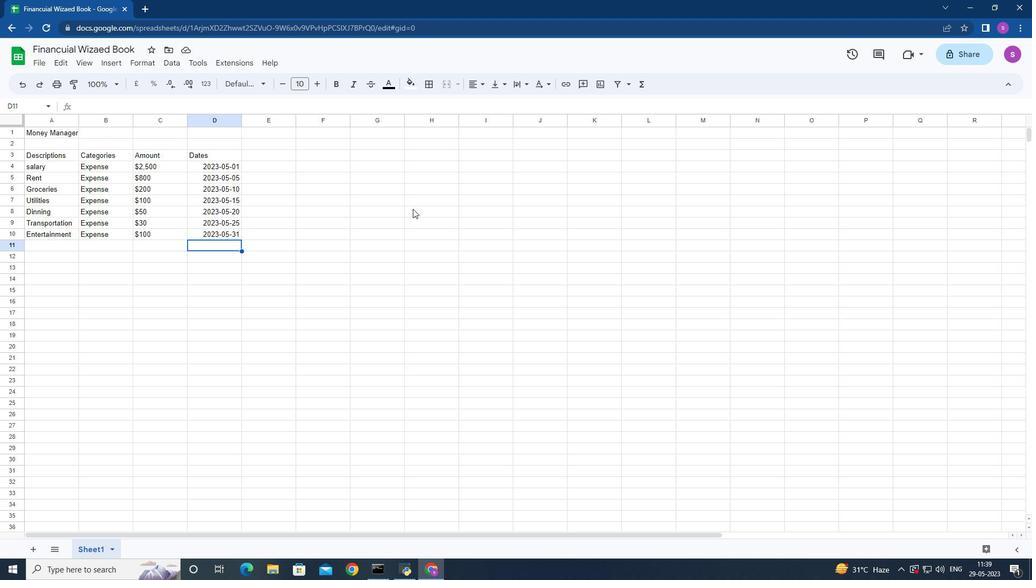 
Action: Mouse moved to (364, 230)
Screenshot: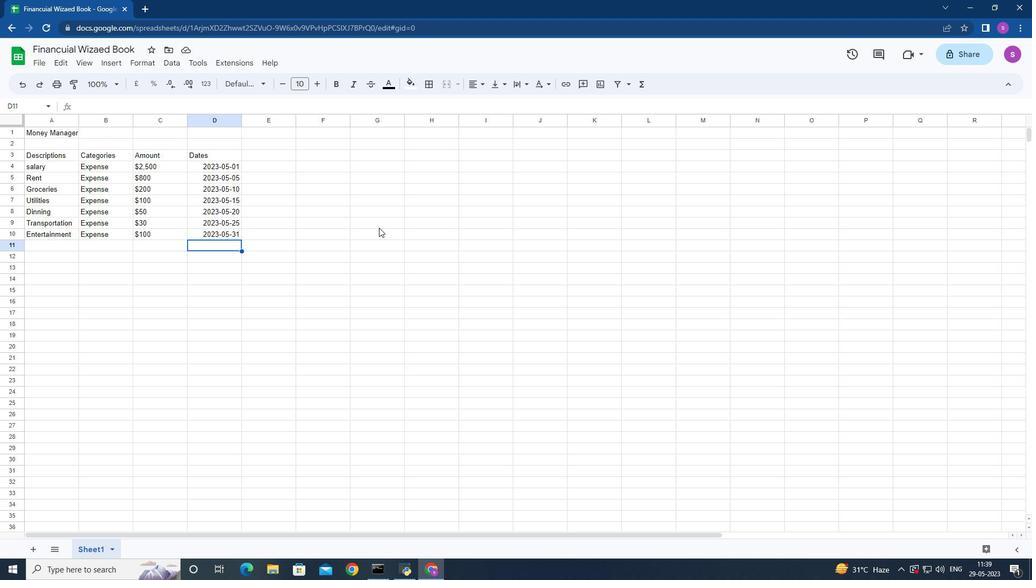 
Action: Mouse scrolled (364, 229) with delta (0, 0)
Screenshot: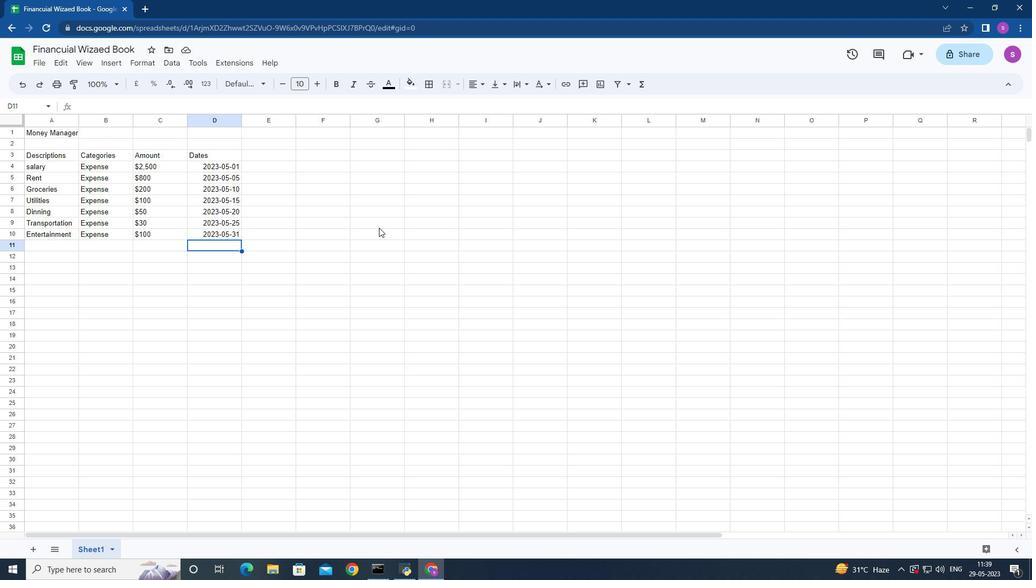 
Action: Mouse moved to (356, 231)
Screenshot: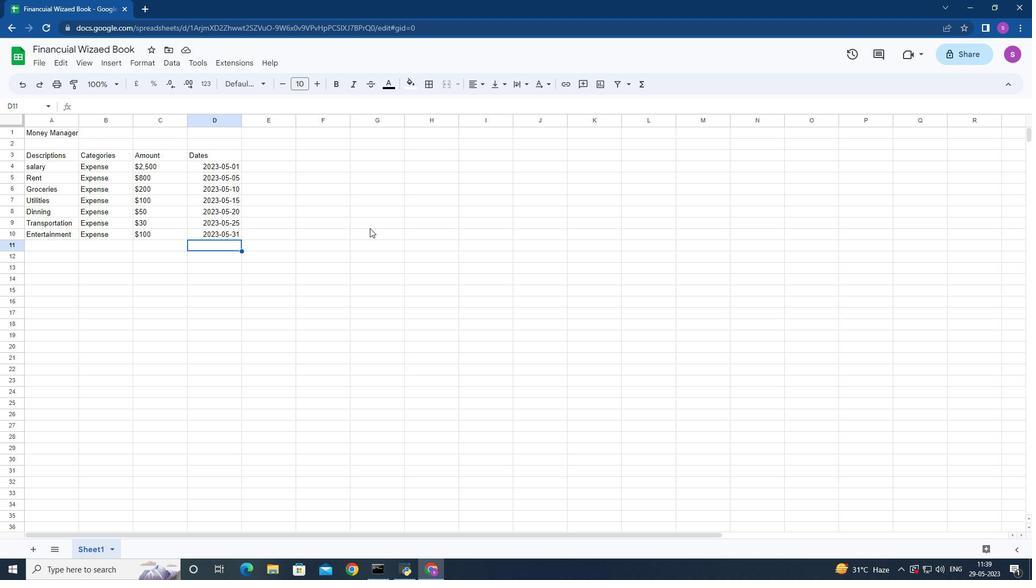 
Action: Mouse scrolled (356, 231) with delta (0, 0)
Screenshot: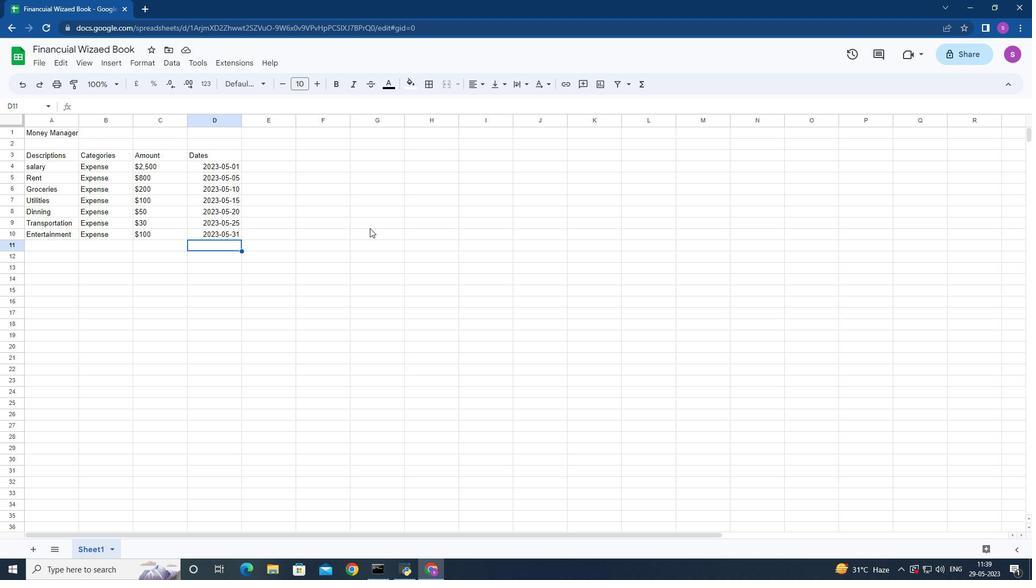 
Action: Mouse moved to (352, 232)
Screenshot: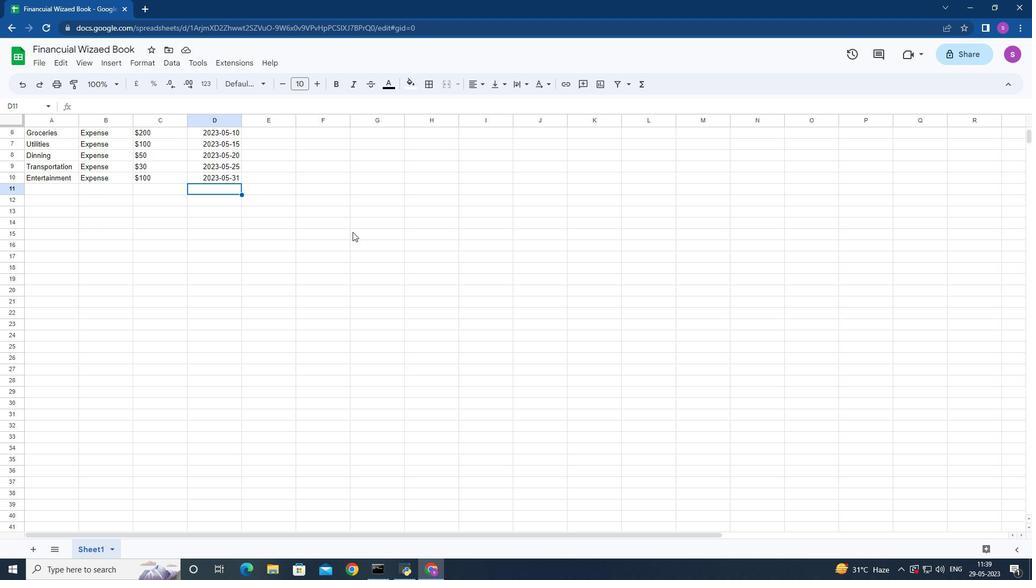 
Action: Mouse scrolled (352, 232) with delta (0, 0)
Screenshot: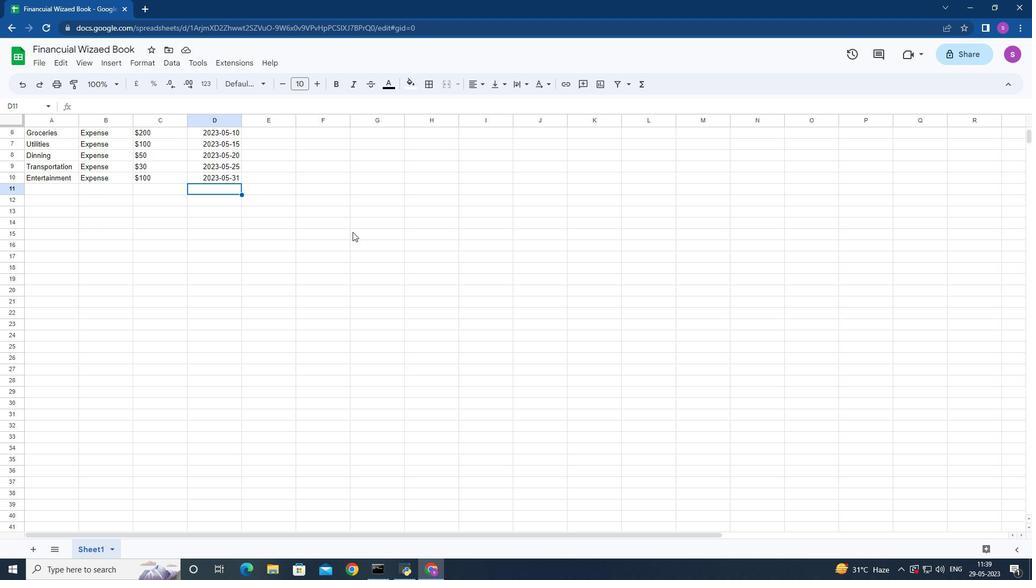 
Action: Mouse moved to (351, 232)
Screenshot: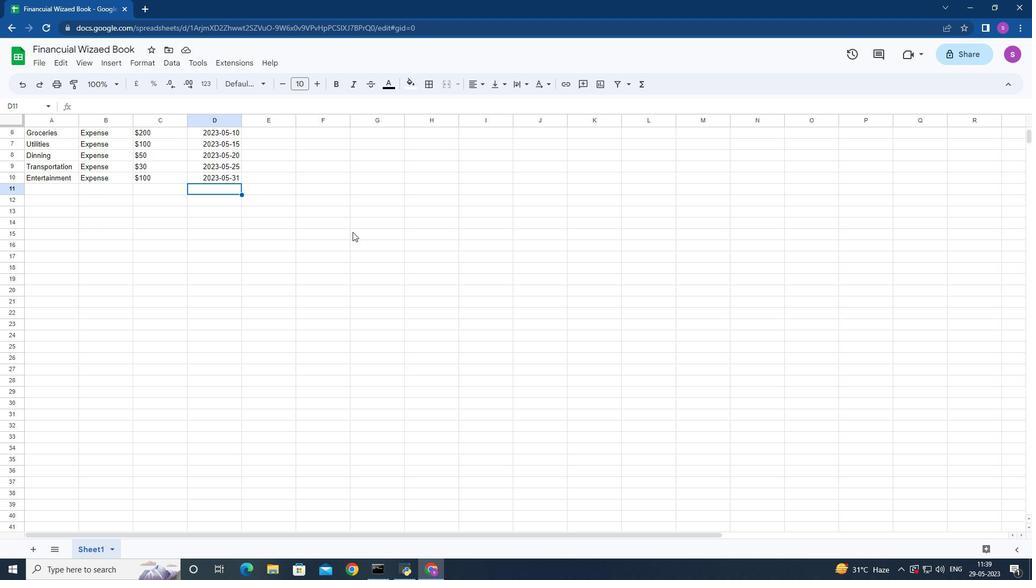 
Action: Mouse scrolled (351, 232) with delta (0, 0)
Screenshot: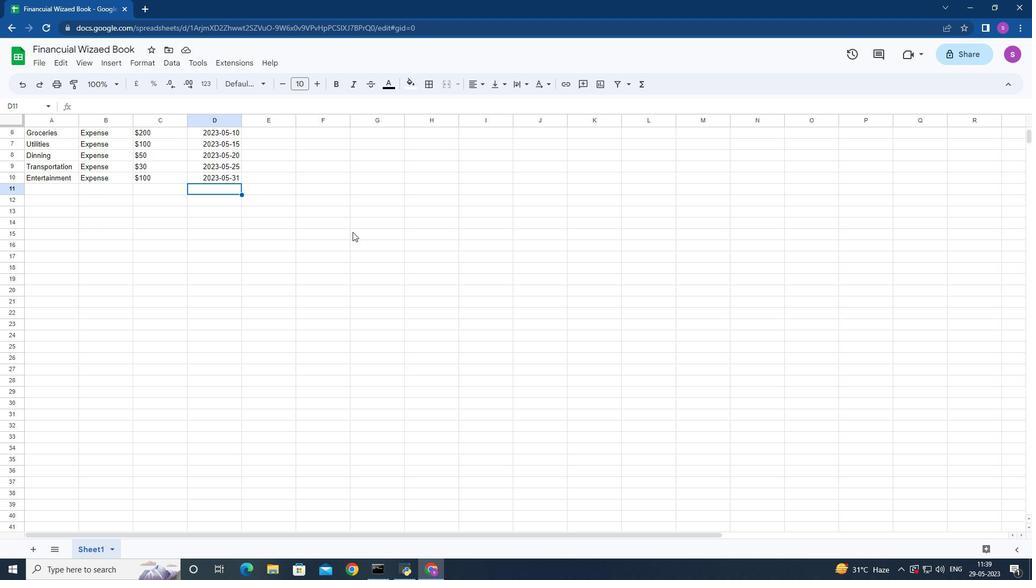
Action: Mouse scrolled (351, 232) with delta (0, 0)
Screenshot: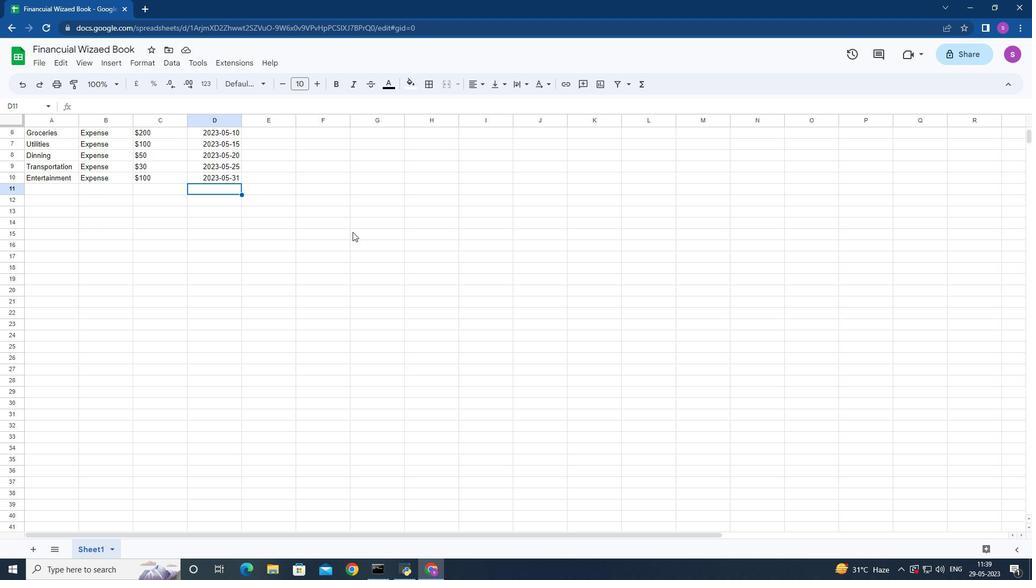 
Action: Mouse scrolled (351, 232) with delta (0, 0)
Screenshot: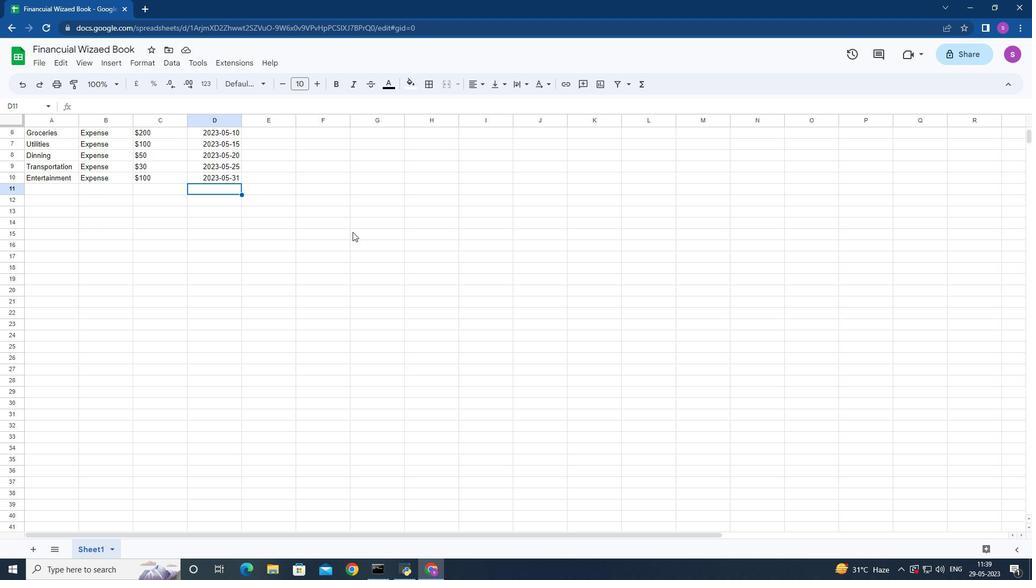 
Action: Mouse scrolled (351, 232) with delta (0, 0)
Screenshot: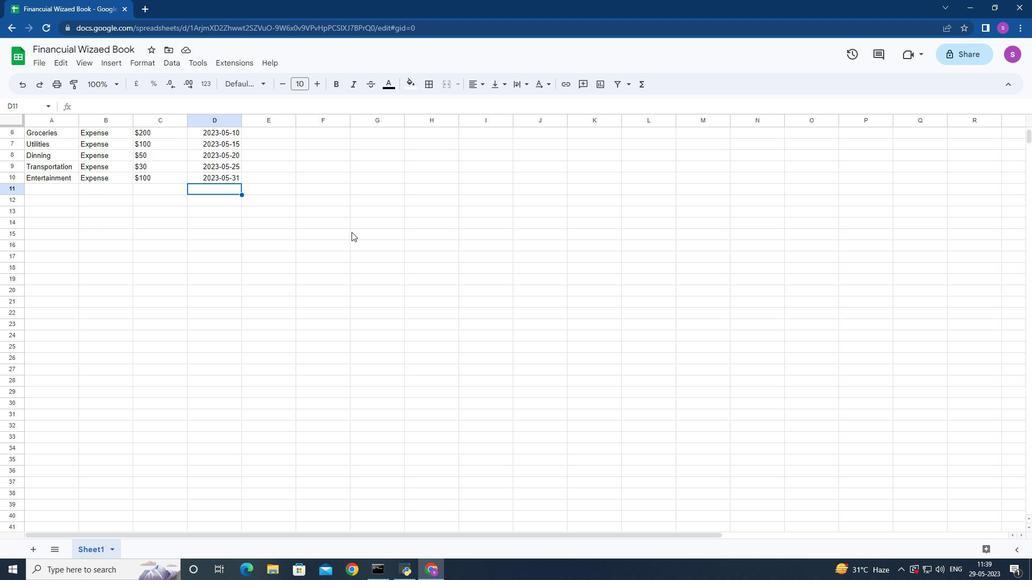 
Action: Mouse moved to (254, 232)
Screenshot: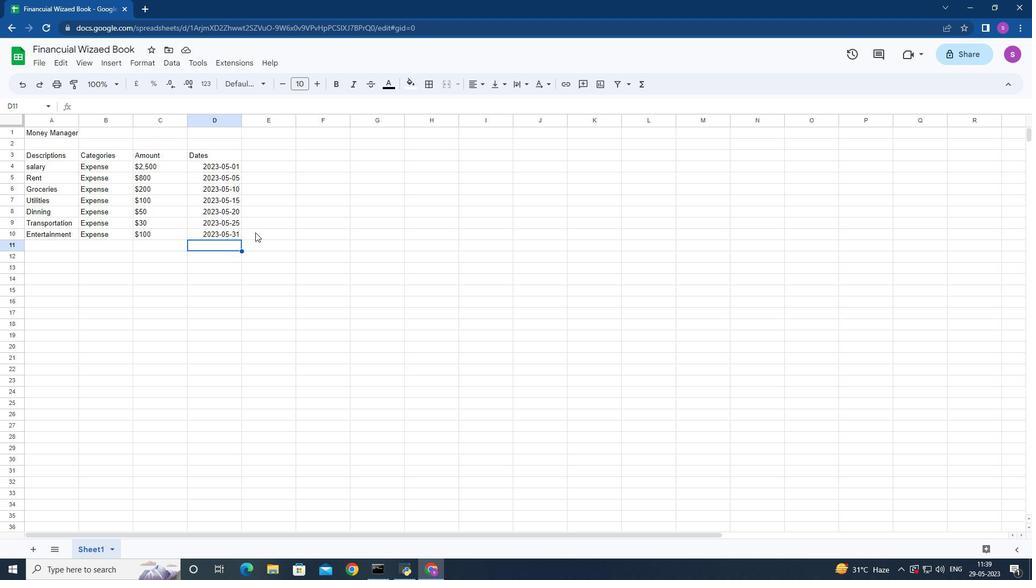 
Action: Mouse pressed left at (254, 232)
Screenshot: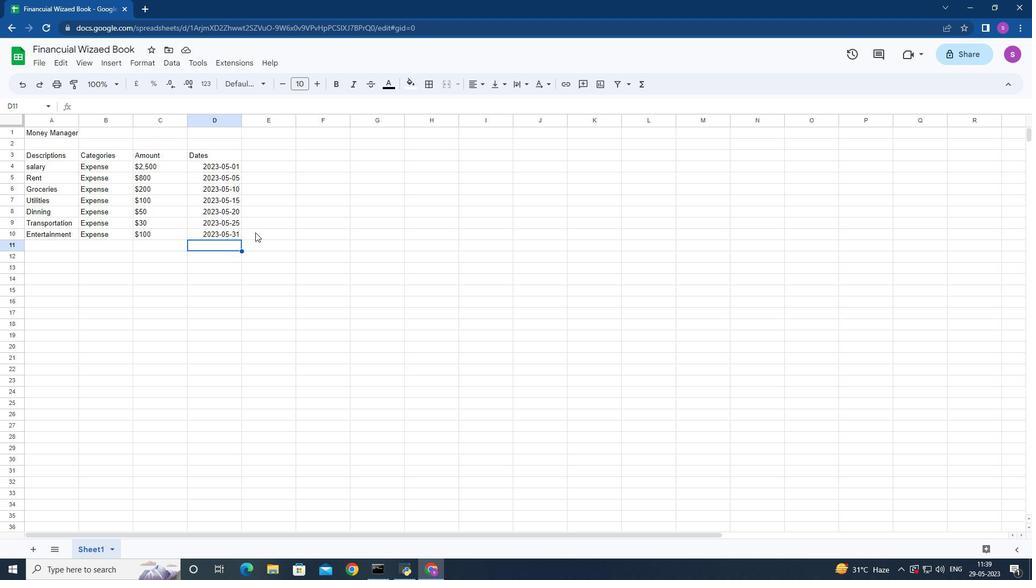 
Action: Mouse moved to (260, 166)
Screenshot: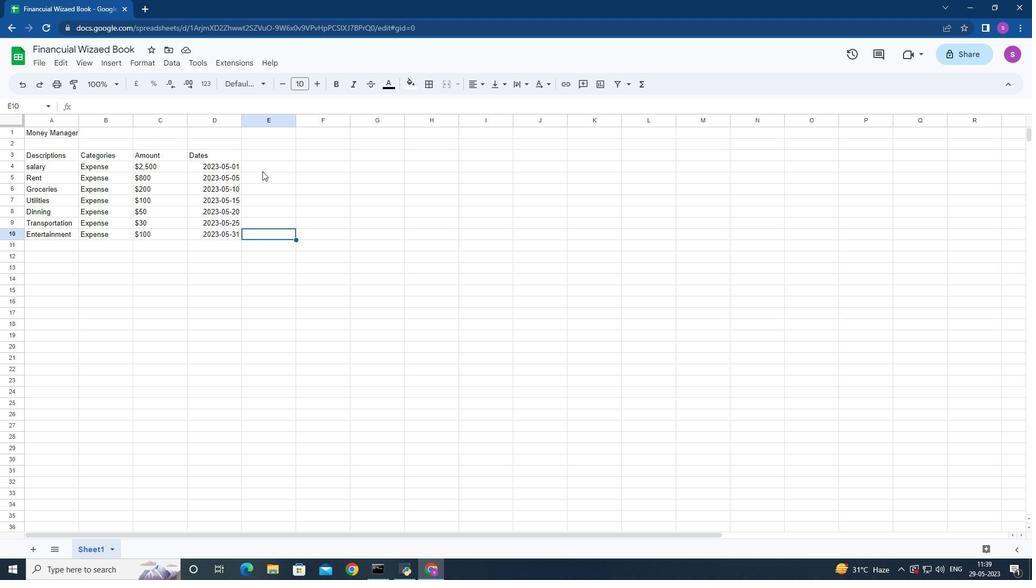 
Action: Mouse pressed left at (260, 166)
Screenshot: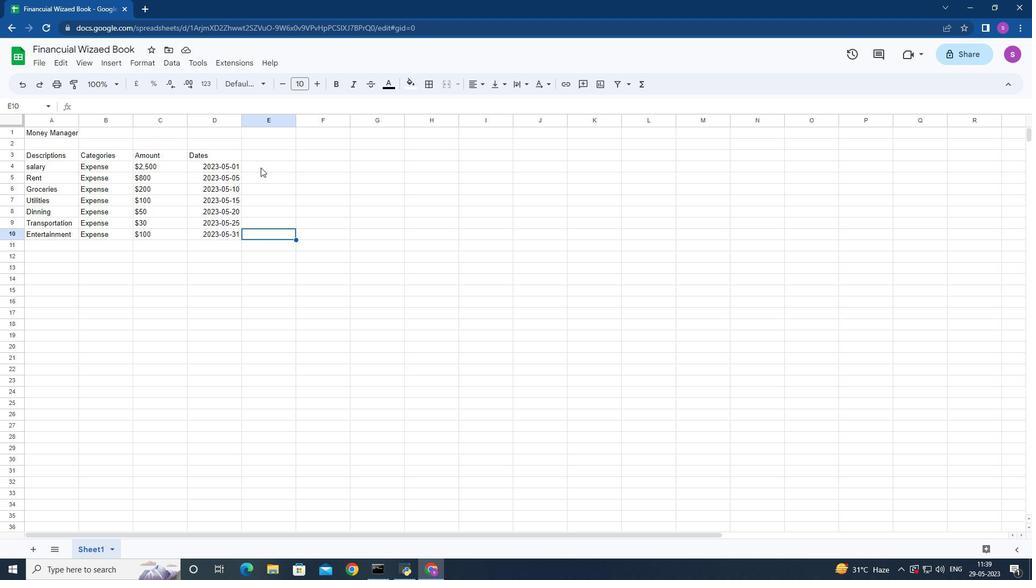 
Action: Mouse moved to (263, 156)
Screenshot: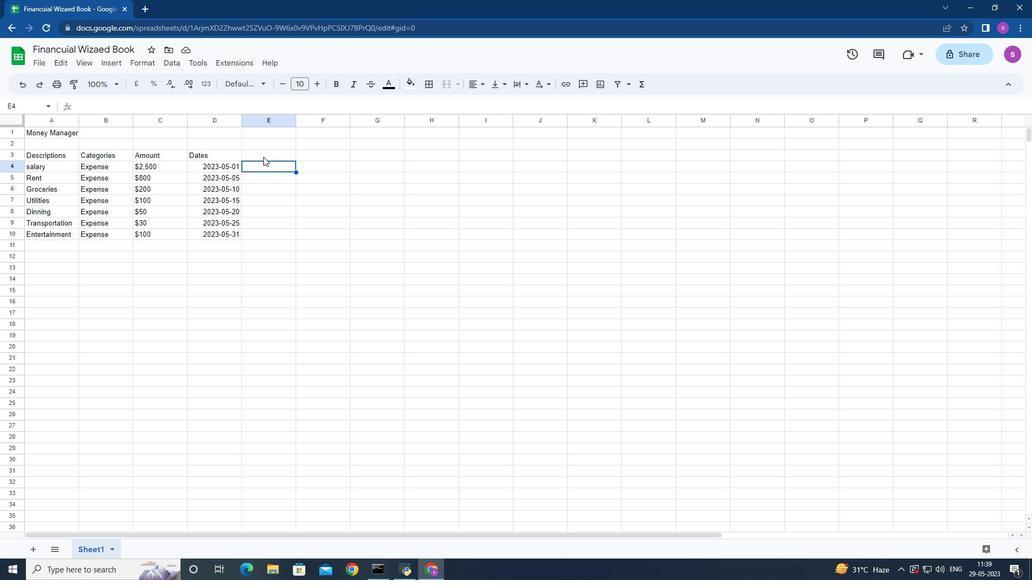 
Action: Mouse pressed left at (263, 156)
Screenshot: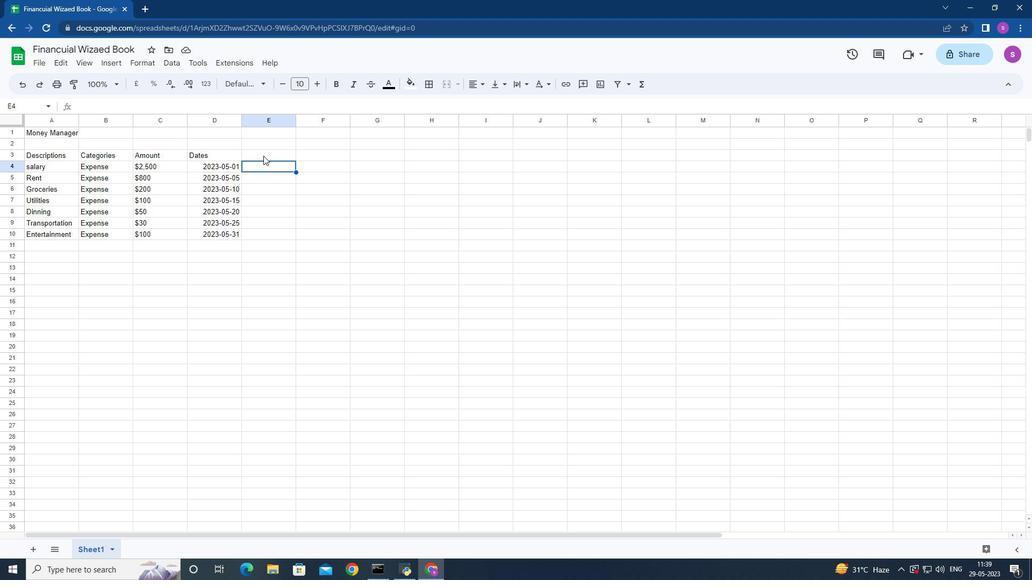 
Action: Mouse moved to (273, 197)
Screenshot: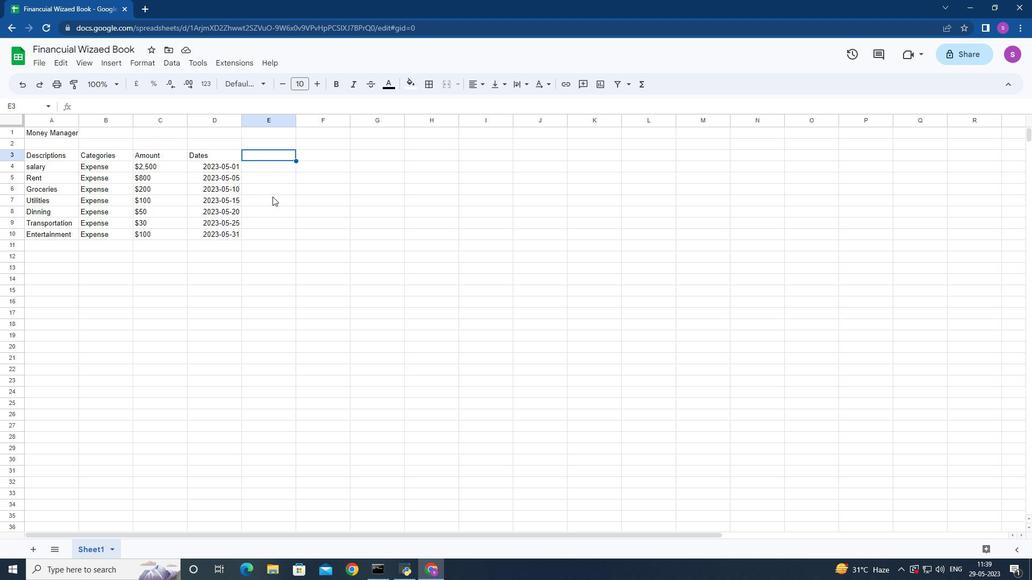 
Action: Mouse scrolled (273, 196) with delta (0, 0)
Screenshot: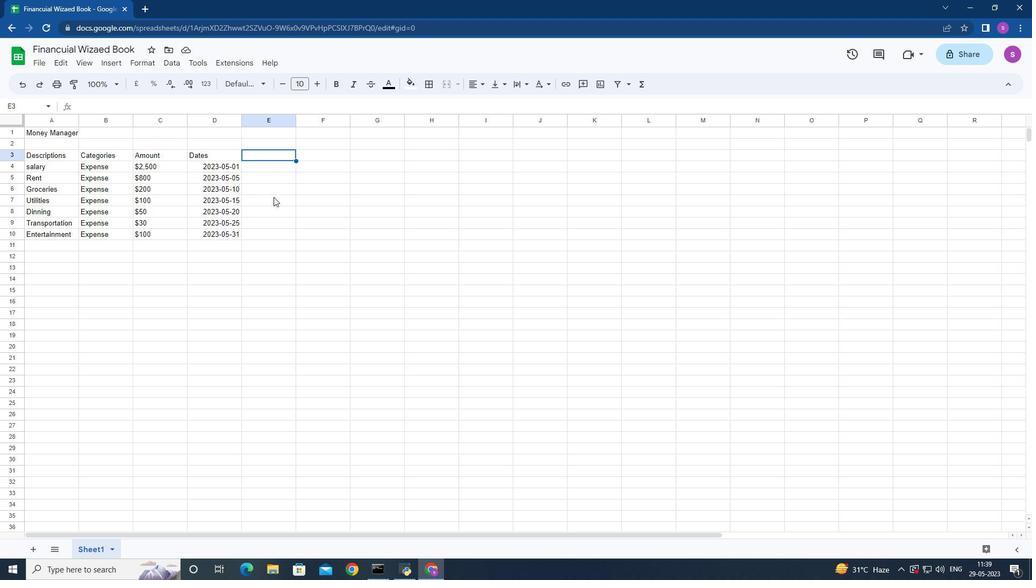 
Action: Mouse scrolled (273, 196) with delta (0, 0)
Screenshot: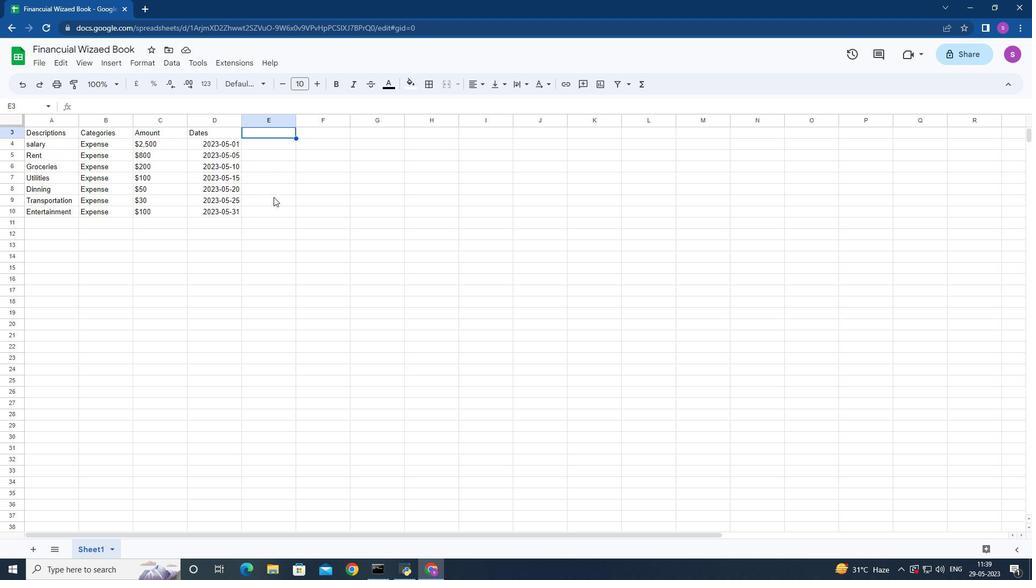 
Action: Mouse scrolled (273, 197) with delta (0, 0)
Screenshot: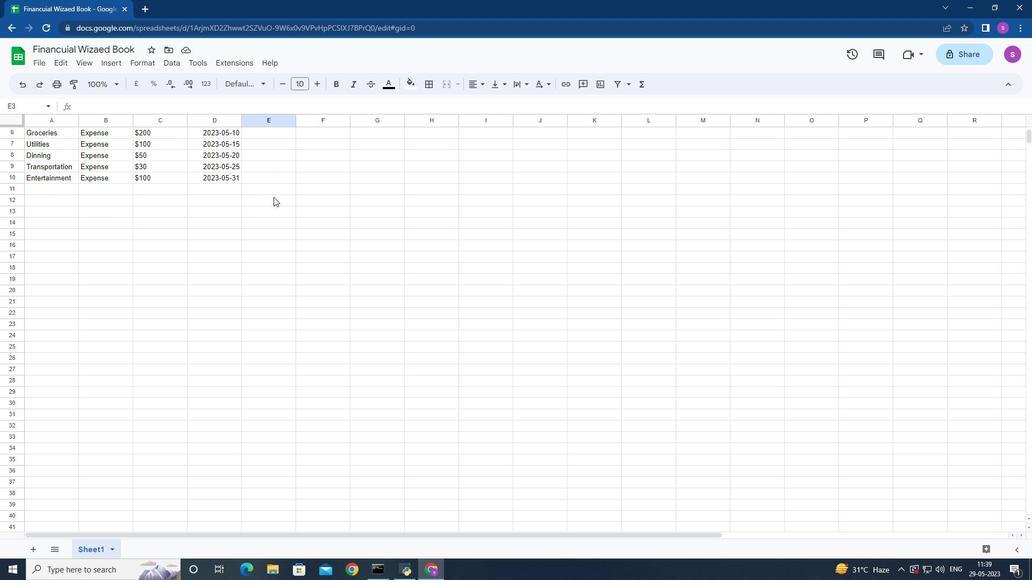 
Action: Mouse scrolled (273, 197) with delta (0, 0)
Screenshot: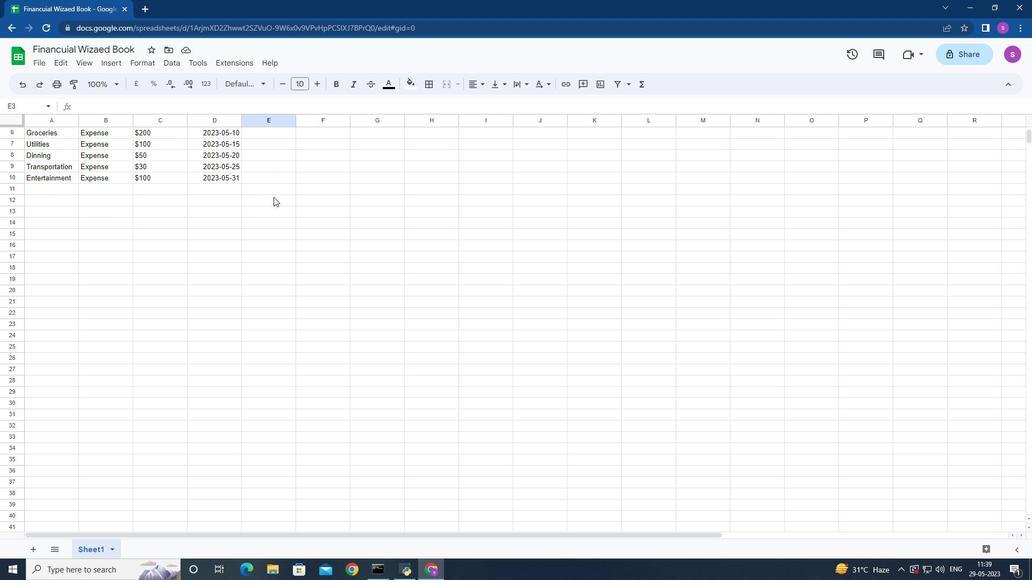 
Action: Mouse scrolled (273, 197) with delta (0, 0)
Screenshot: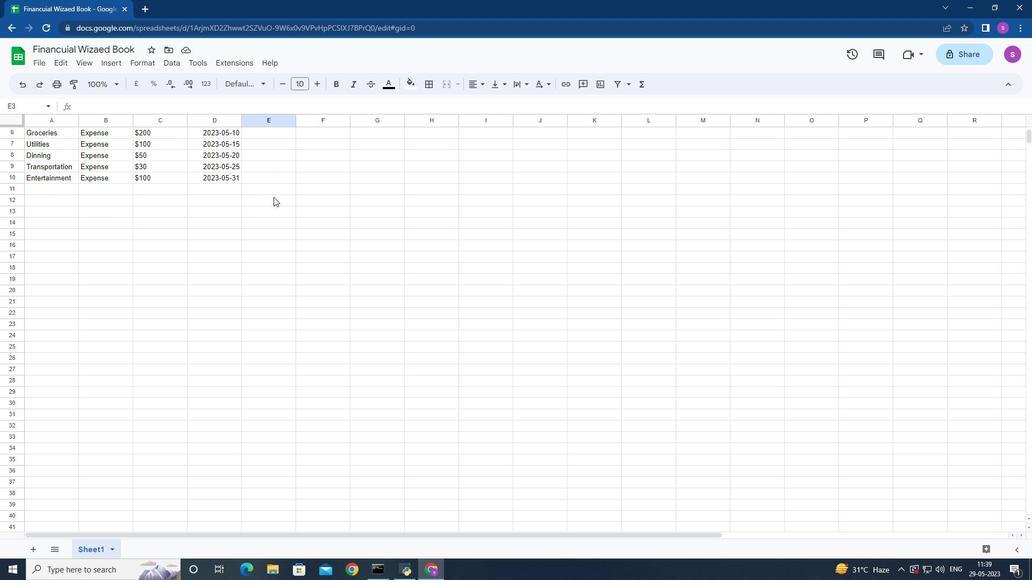 
Action: Mouse scrolled (273, 197) with delta (0, 0)
Screenshot: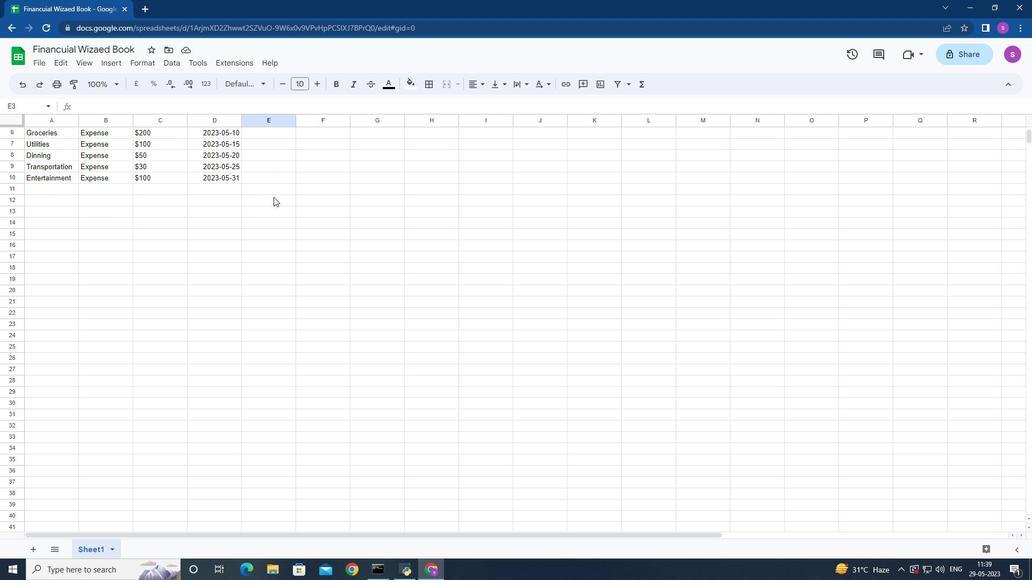 
